 Task: Look for space in Vernon, Canada from 3rd June, 2023 to 9th June, 2023 for 2 adults in price range Rs.6000 to Rs.12000. Place can be entire place with 1  bedroom having 1 bed and 1 bathroom. Property type can be house, flat, guest house, hotel. Booking option can be shelf check-in. Required host language is English.
Action: Mouse moved to (463, 101)
Screenshot: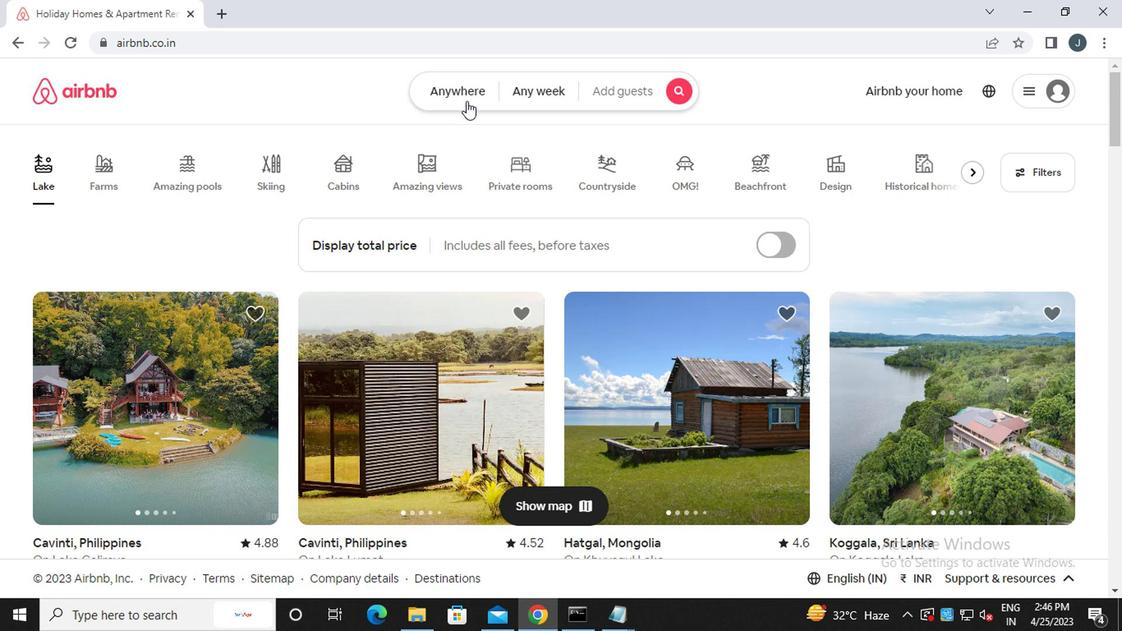 
Action: Mouse pressed left at (463, 101)
Screenshot: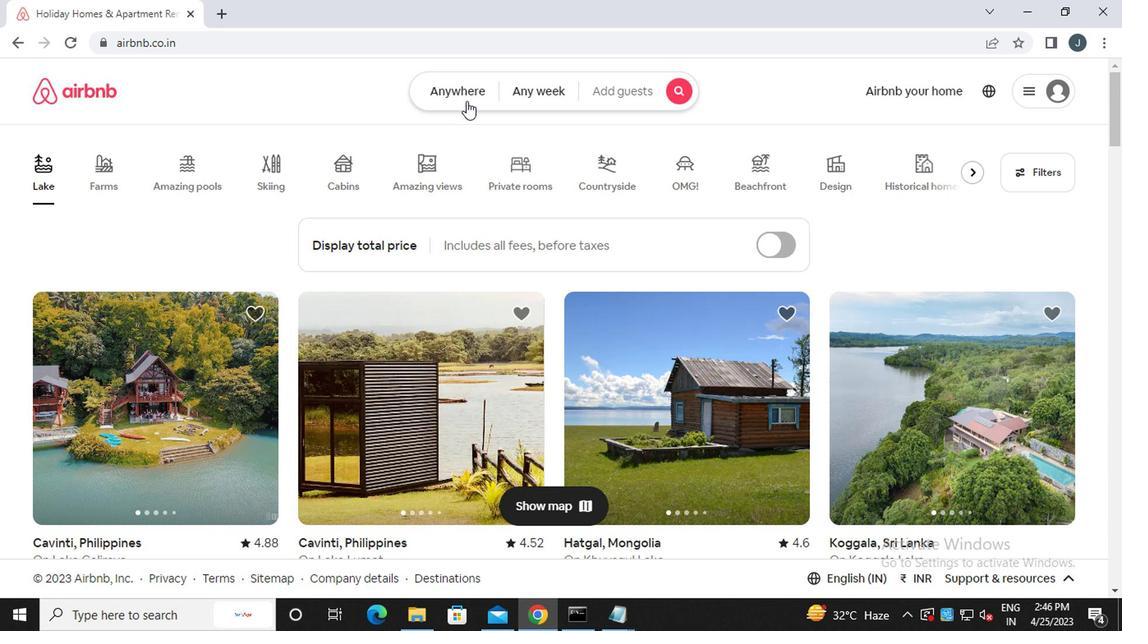 
Action: Mouse moved to (299, 162)
Screenshot: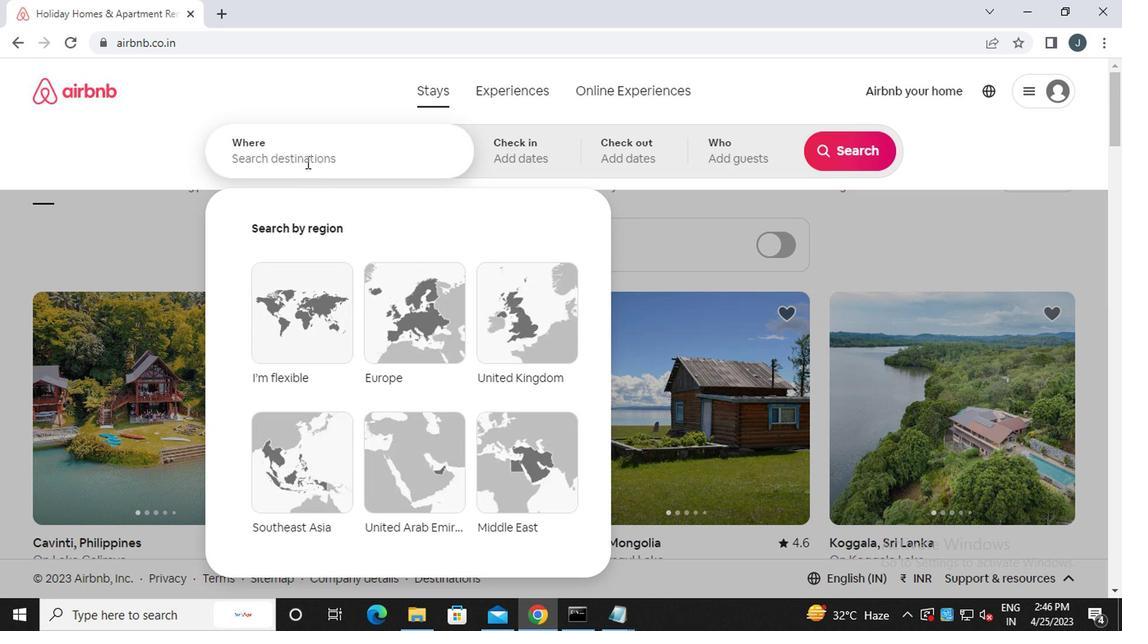 
Action: Mouse pressed left at (299, 162)
Screenshot: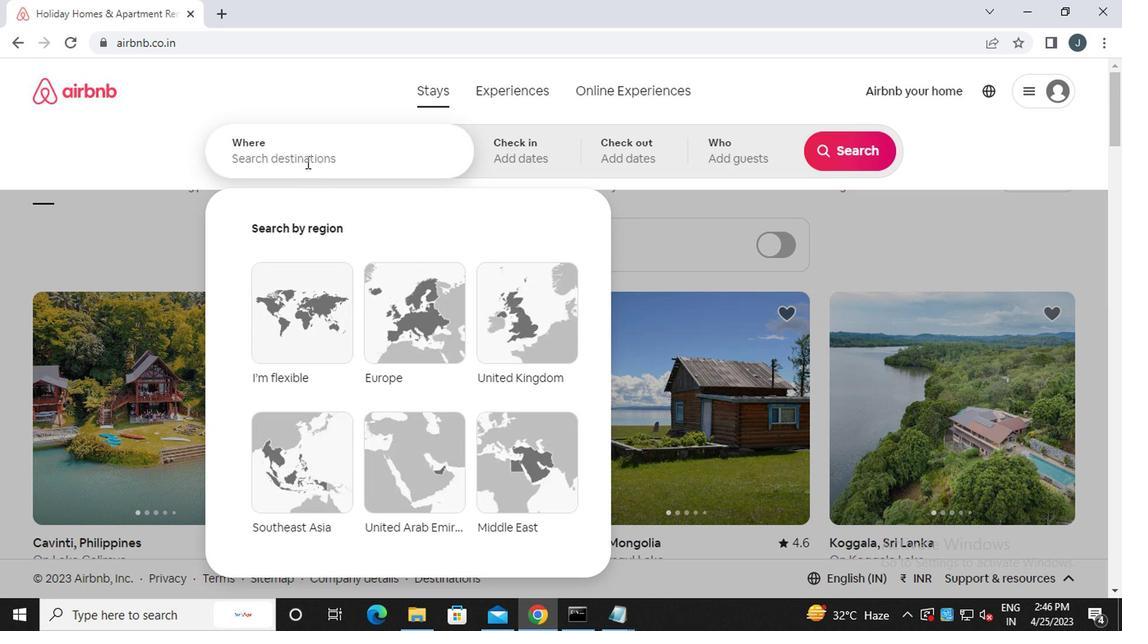
Action: Mouse moved to (297, 161)
Screenshot: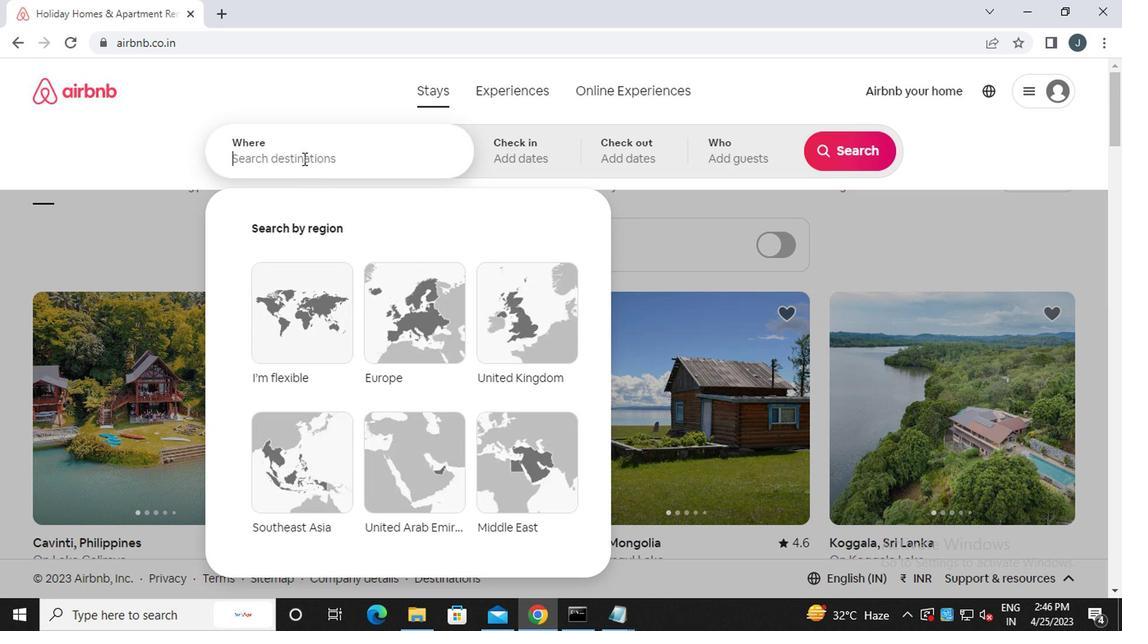 
Action: Key pressed s<Key.caps_lock>pace<Key.backspace><Key.backspace><Key.backspace><Key.backspace><Key.backspace><Key.caps_lock>v<Key.caps_lock>ernon,<Key.space><Key.caps_lock>c<Key.caps_lock>ana<Key.caps_lock>da<Key.backspace><Key.backspace>da<Key.backspace><Key.backspace><Key.caps_lock>da
Screenshot: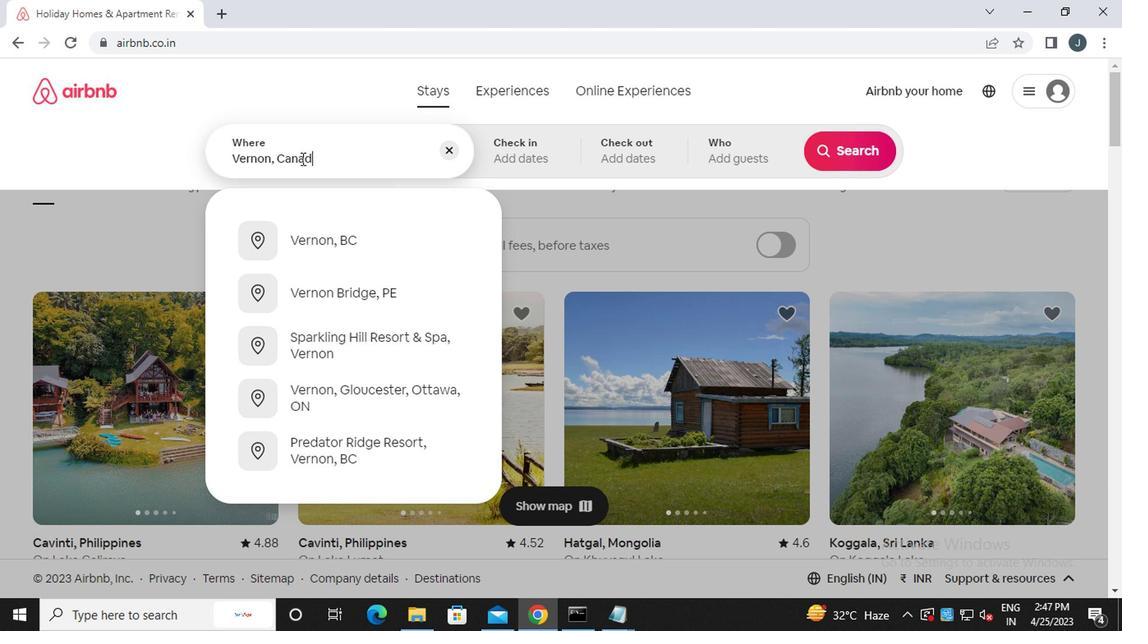 
Action: Mouse moved to (522, 156)
Screenshot: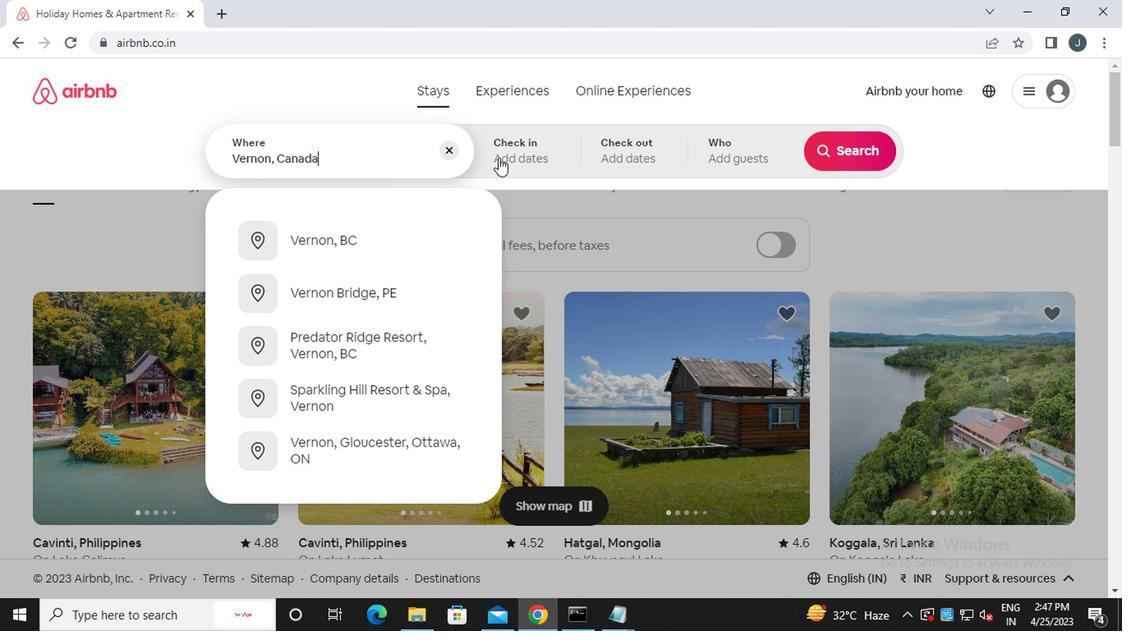 
Action: Mouse pressed left at (522, 156)
Screenshot: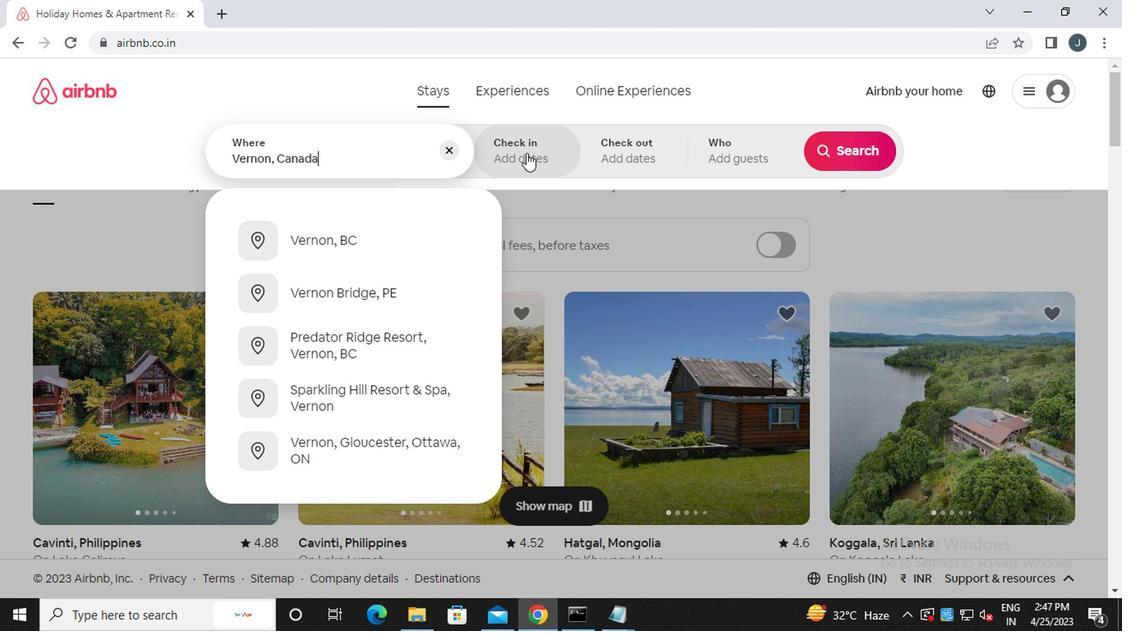 
Action: Mouse moved to (822, 282)
Screenshot: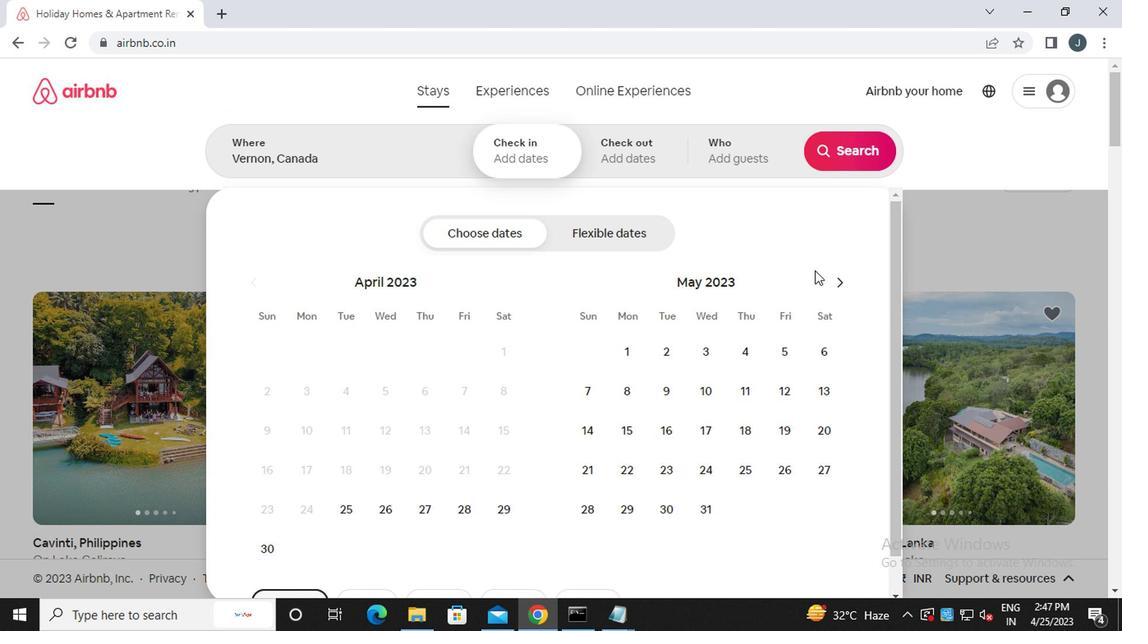 
Action: Mouse pressed left at (822, 282)
Screenshot: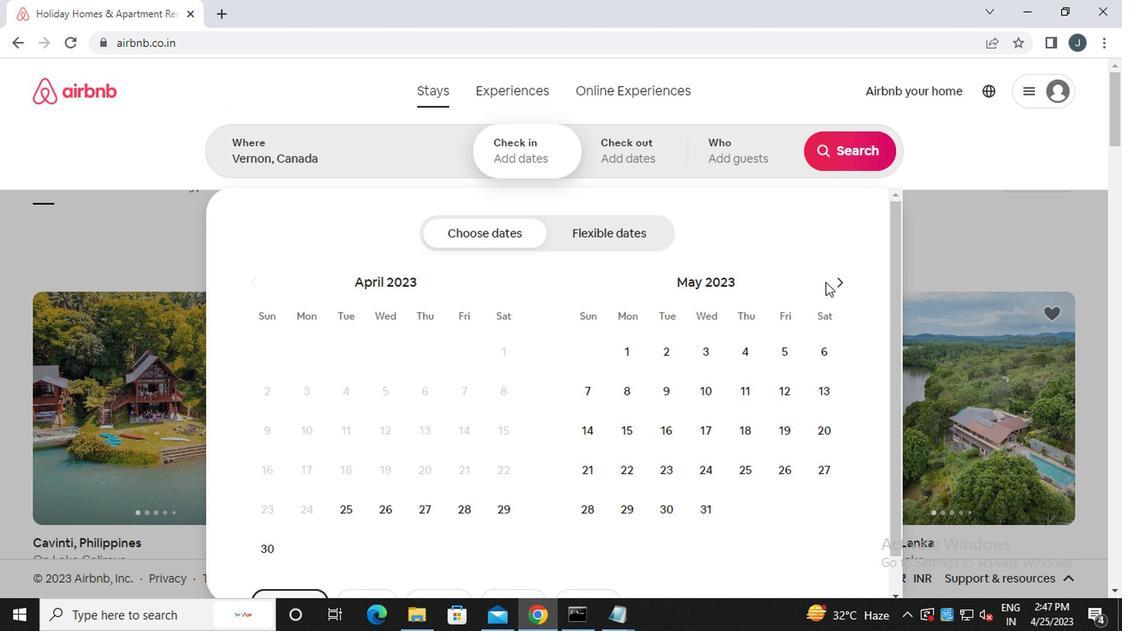 
Action: Mouse moved to (838, 282)
Screenshot: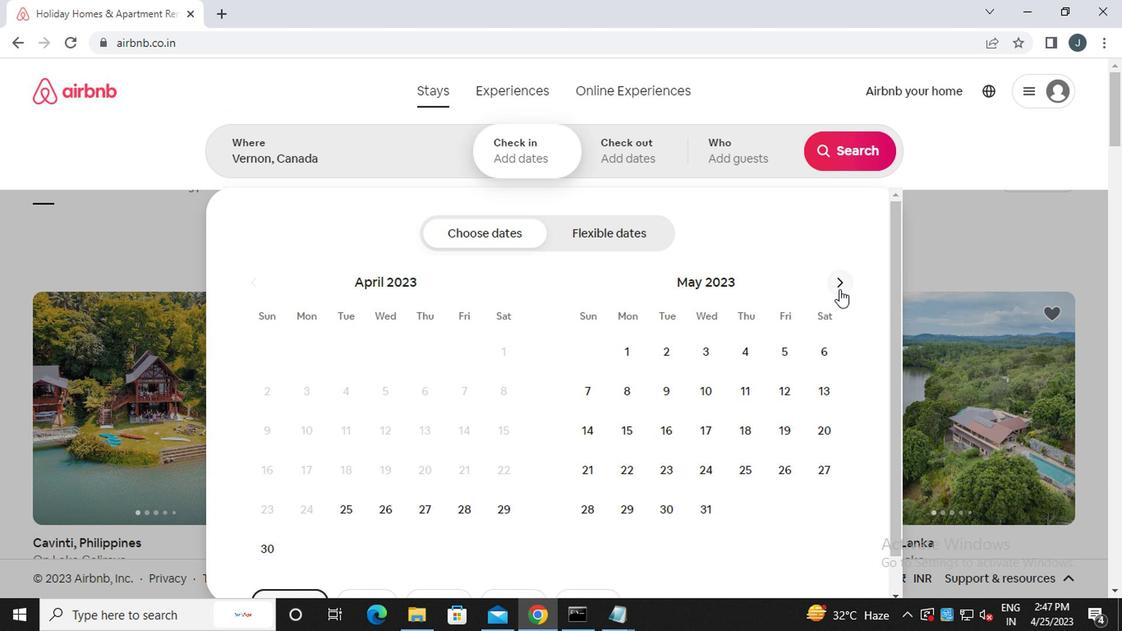 
Action: Mouse pressed left at (838, 282)
Screenshot: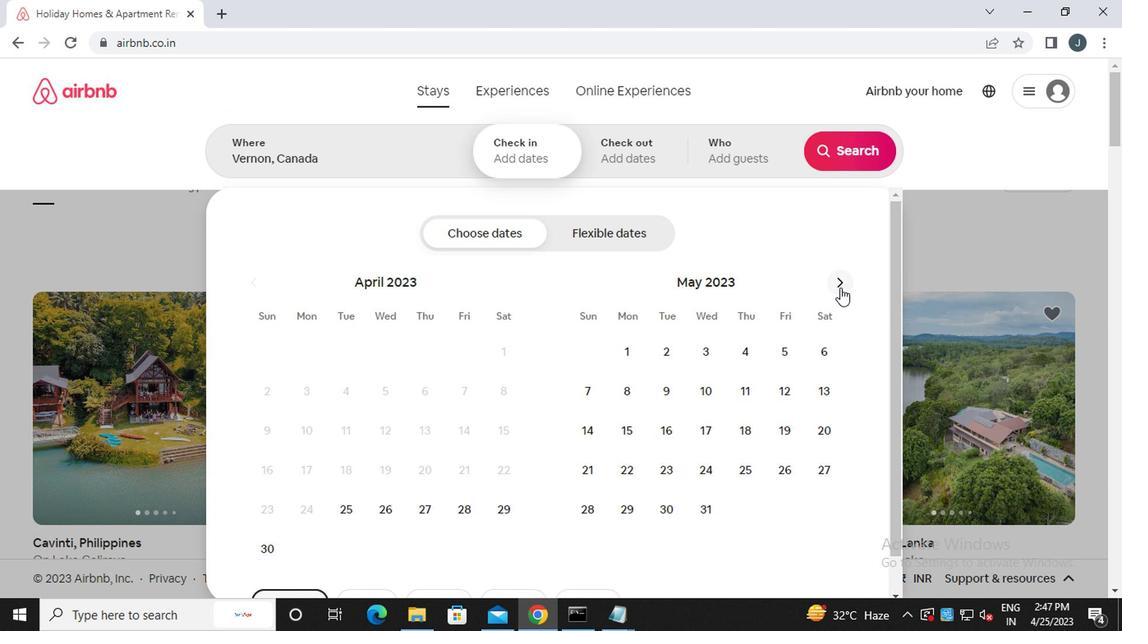 
Action: Mouse moved to (815, 345)
Screenshot: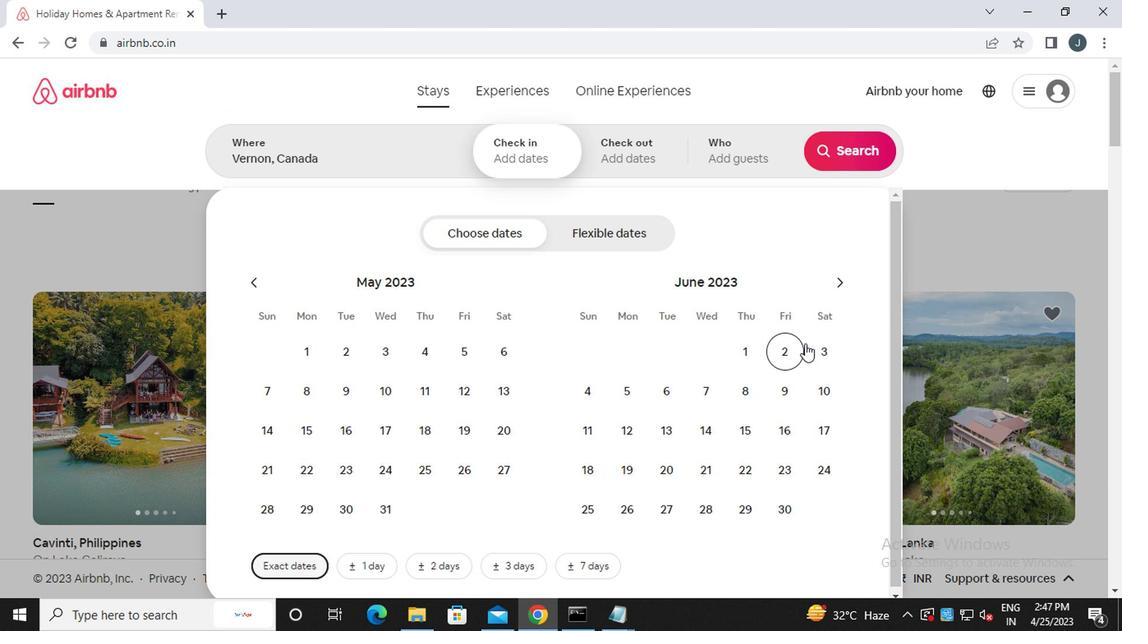 
Action: Mouse pressed left at (815, 345)
Screenshot: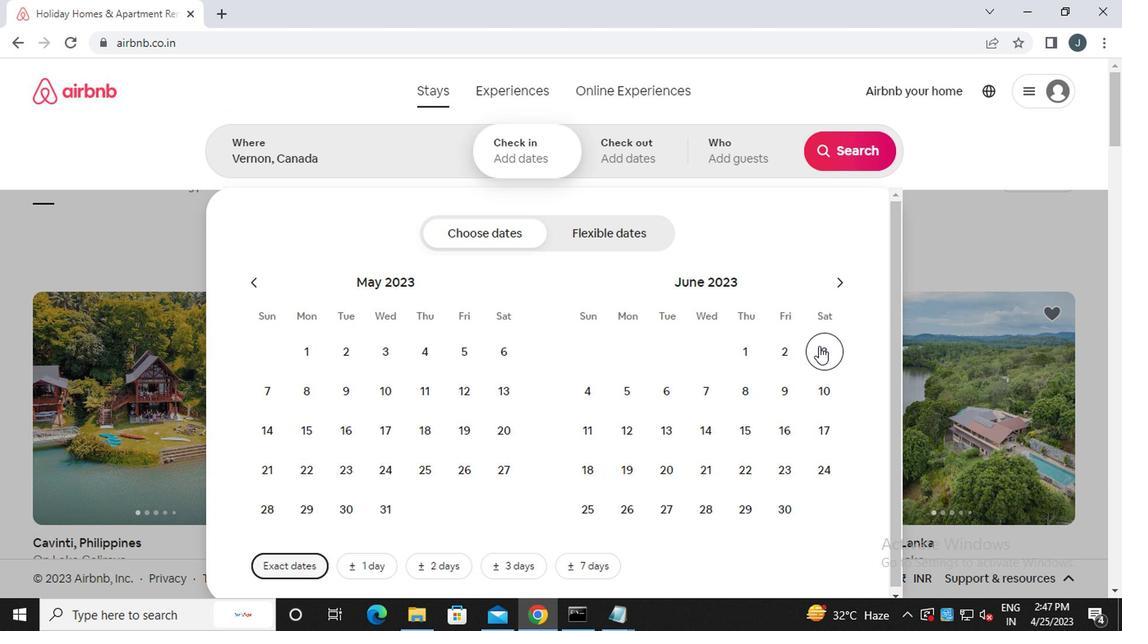
Action: Mouse moved to (781, 385)
Screenshot: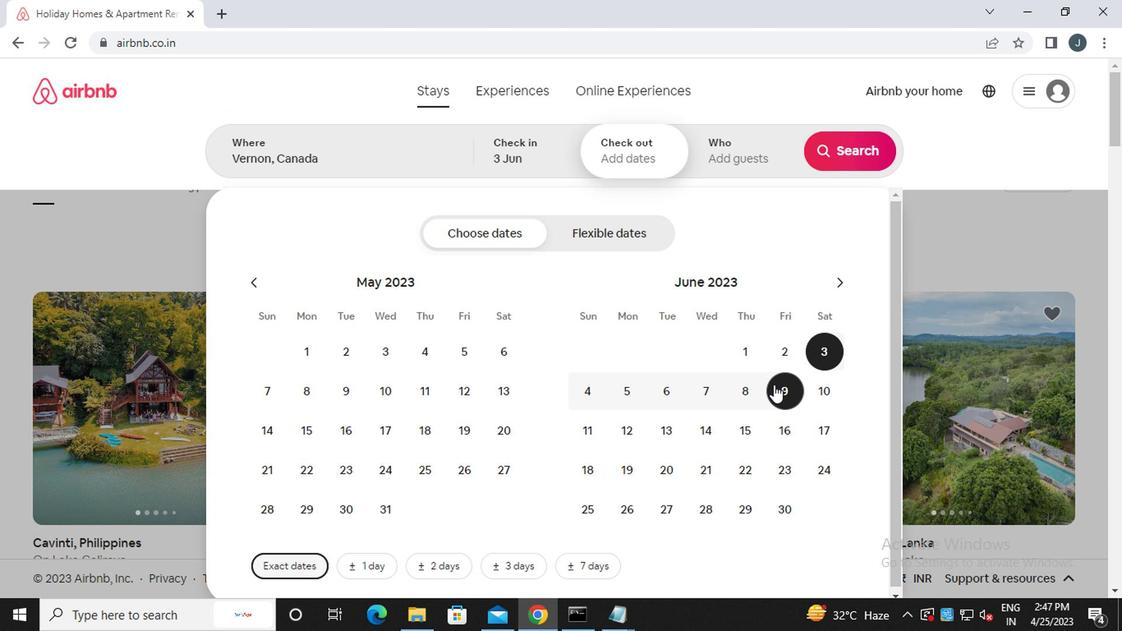 
Action: Mouse pressed left at (781, 385)
Screenshot: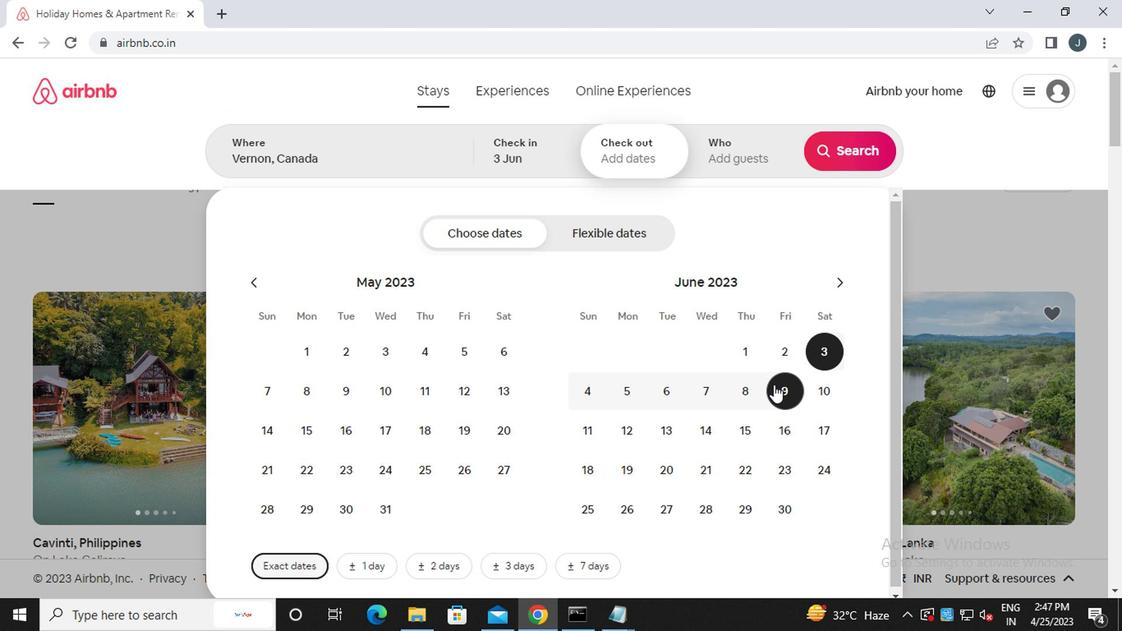 
Action: Mouse moved to (746, 152)
Screenshot: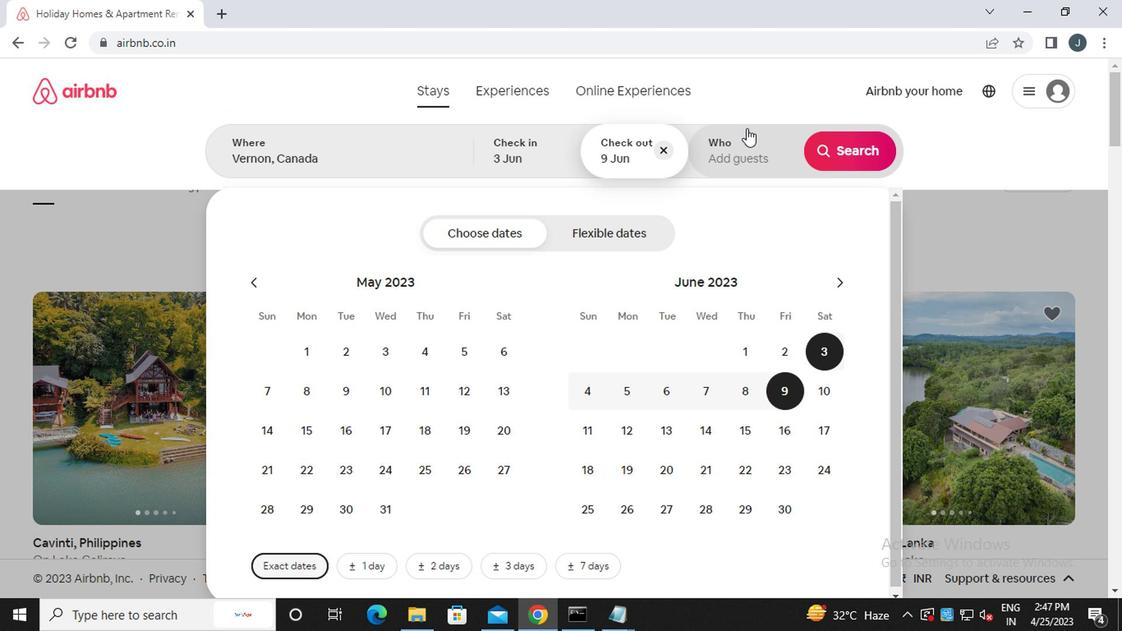 
Action: Mouse pressed left at (746, 152)
Screenshot: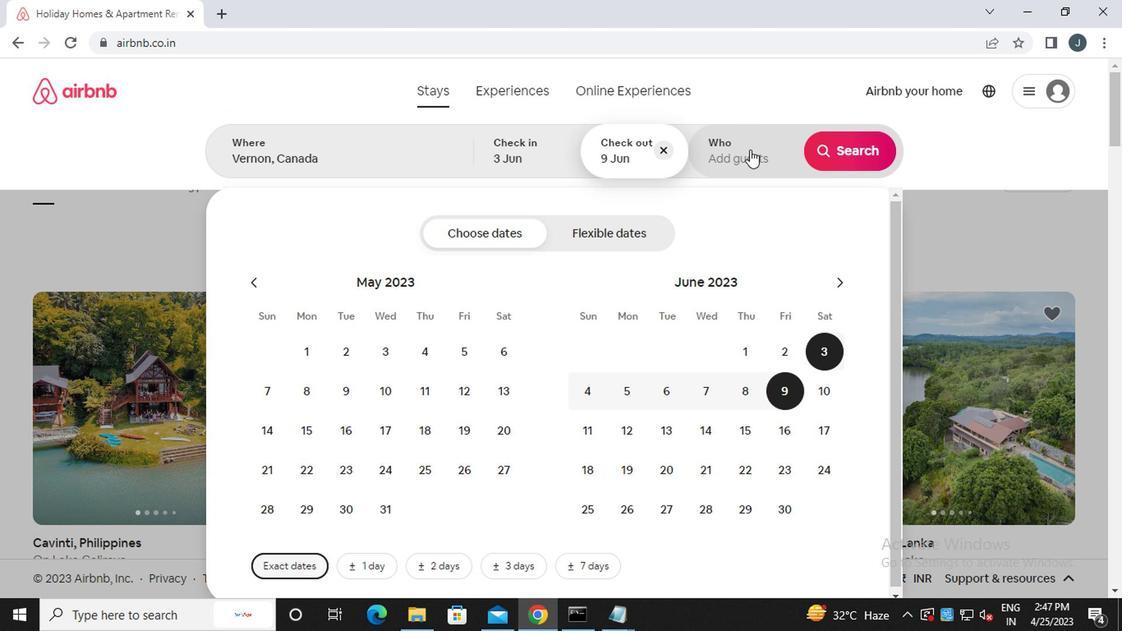 
Action: Mouse moved to (847, 236)
Screenshot: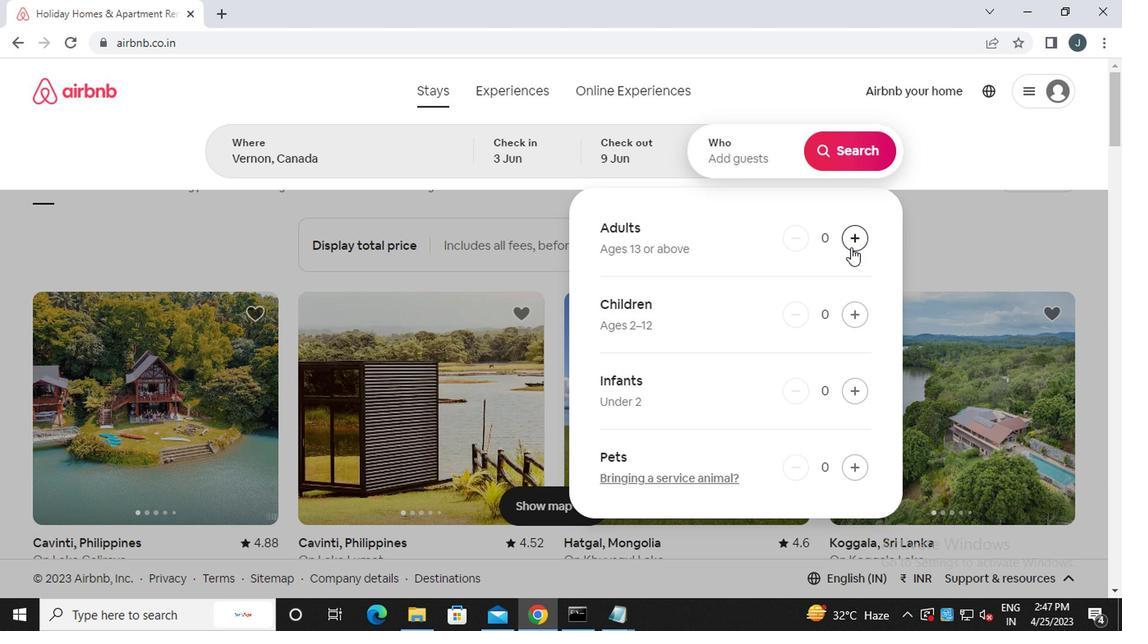
Action: Mouse pressed left at (847, 236)
Screenshot: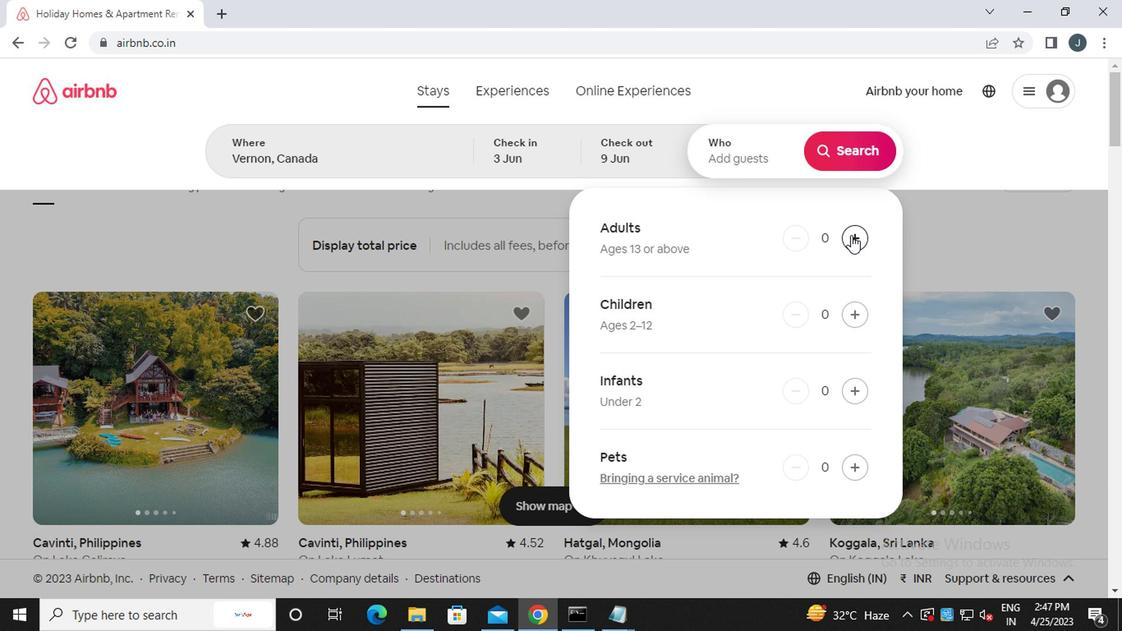 
Action: Mouse pressed left at (847, 236)
Screenshot: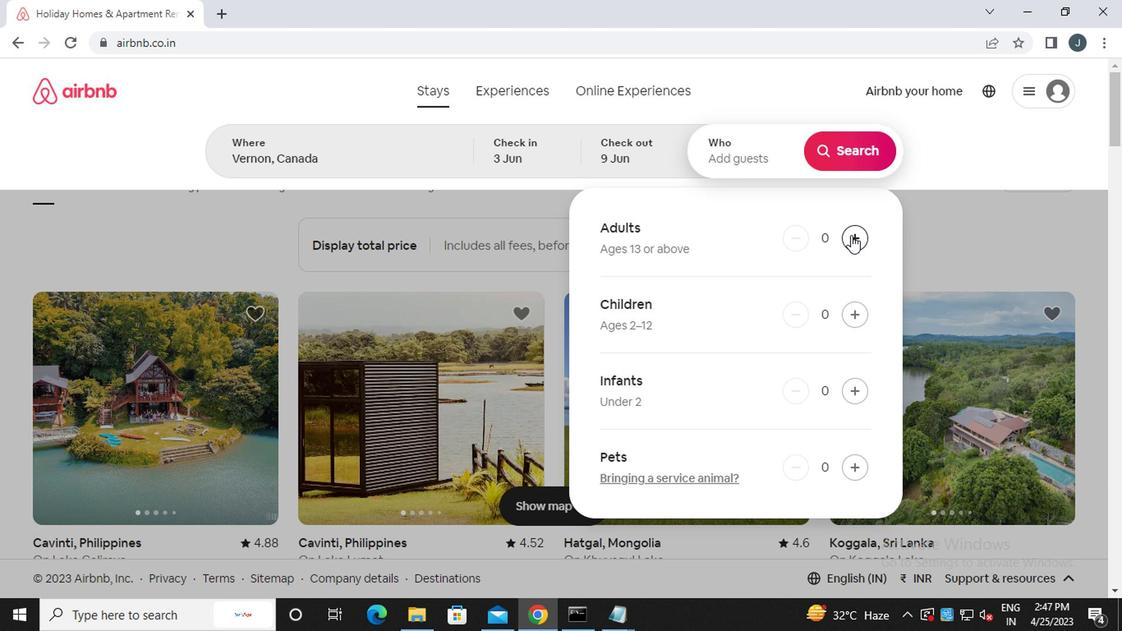 
Action: Mouse moved to (845, 156)
Screenshot: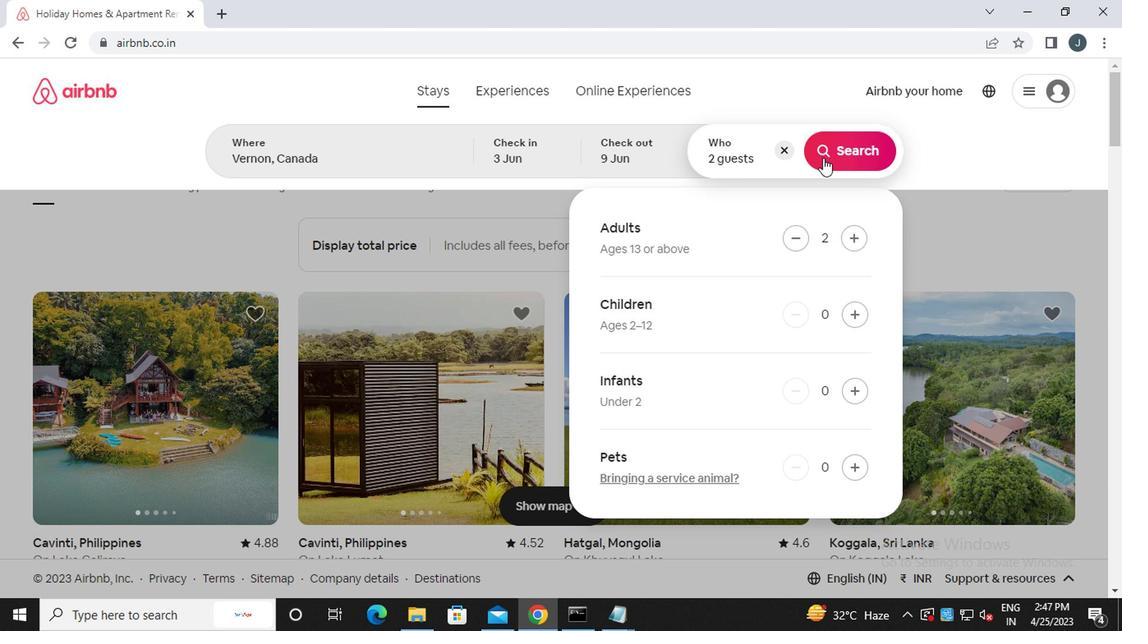 
Action: Mouse pressed left at (845, 156)
Screenshot: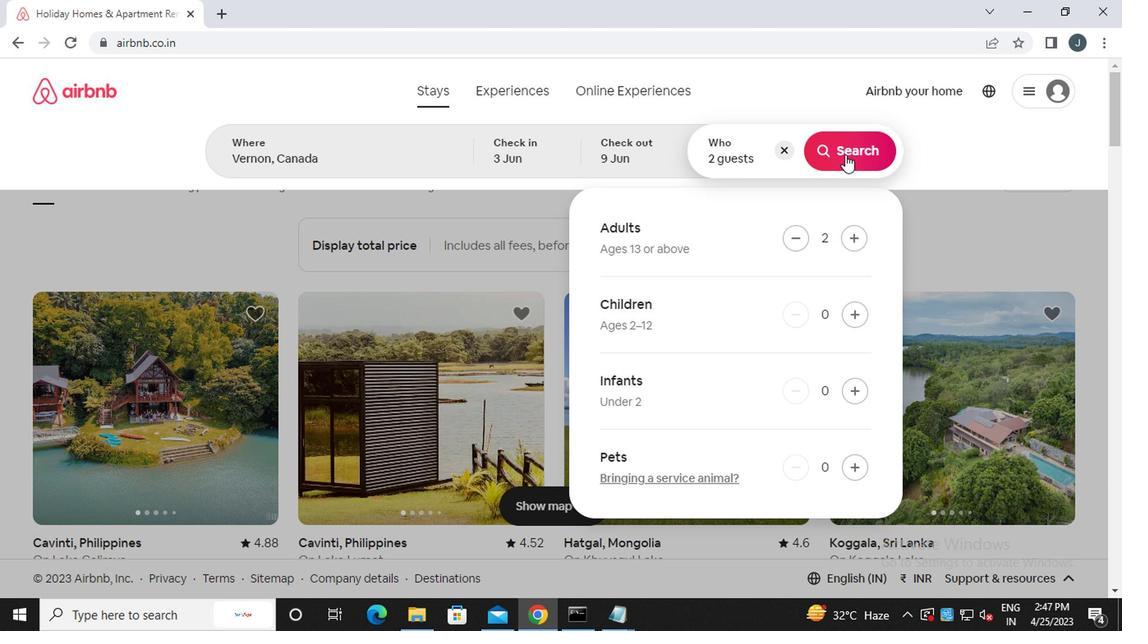 
Action: Mouse moved to (1062, 161)
Screenshot: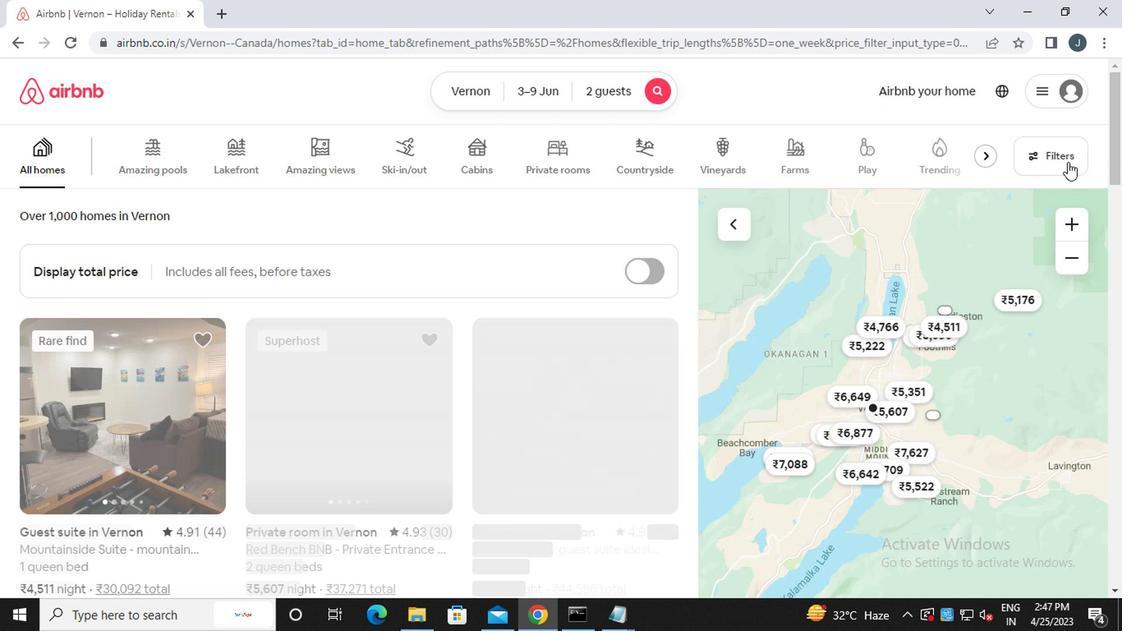 
Action: Mouse pressed left at (1062, 161)
Screenshot: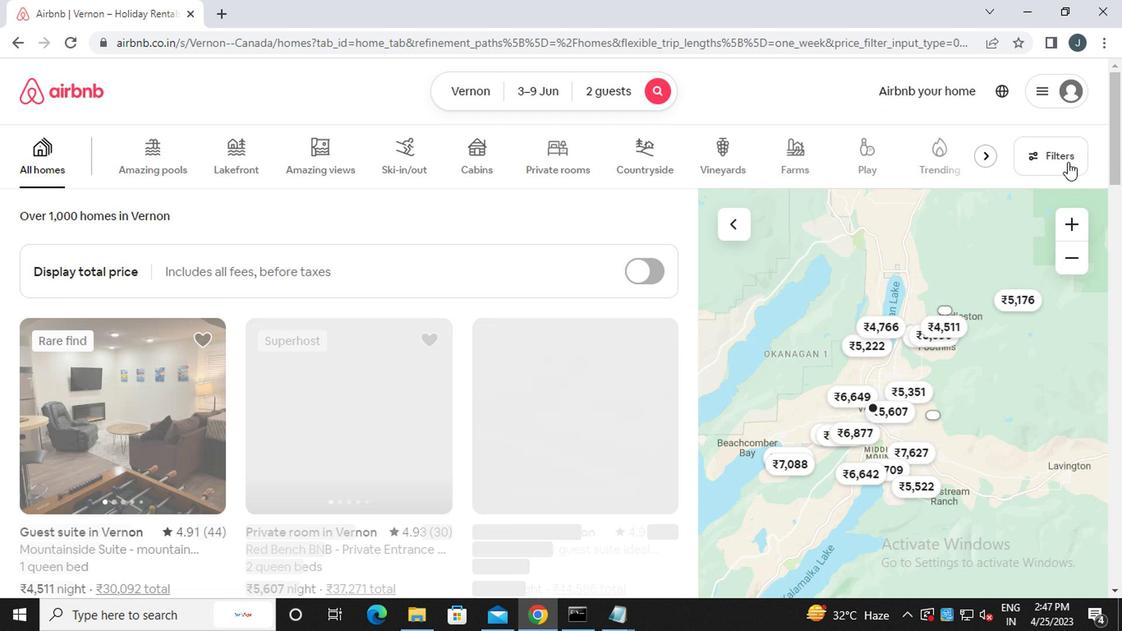 
Action: Mouse moved to (427, 351)
Screenshot: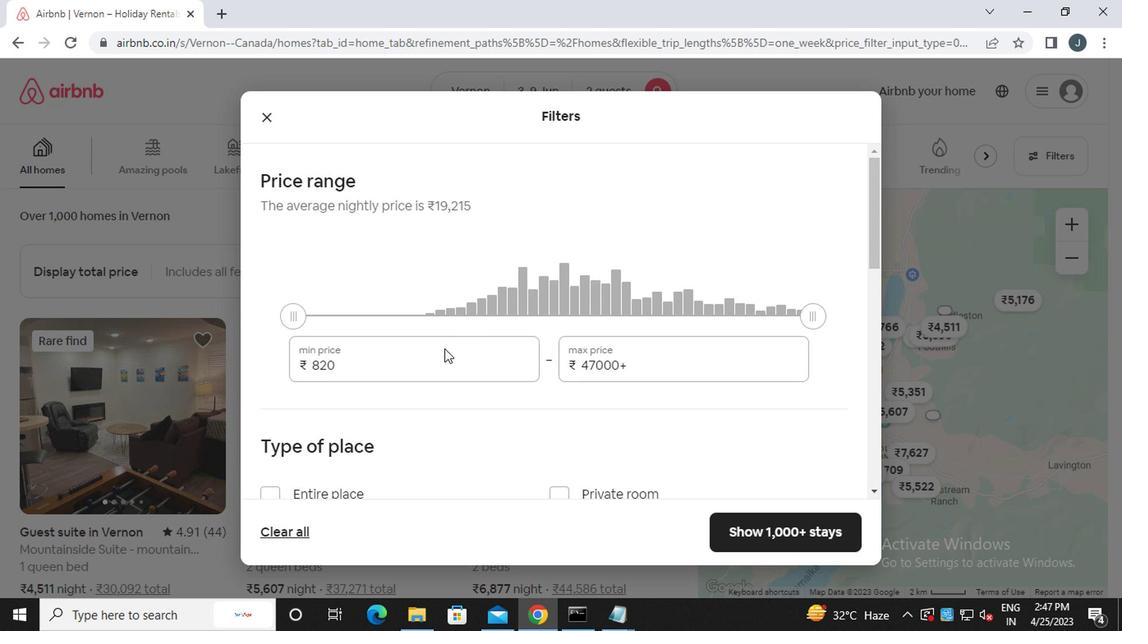 
Action: Mouse pressed left at (427, 351)
Screenshot: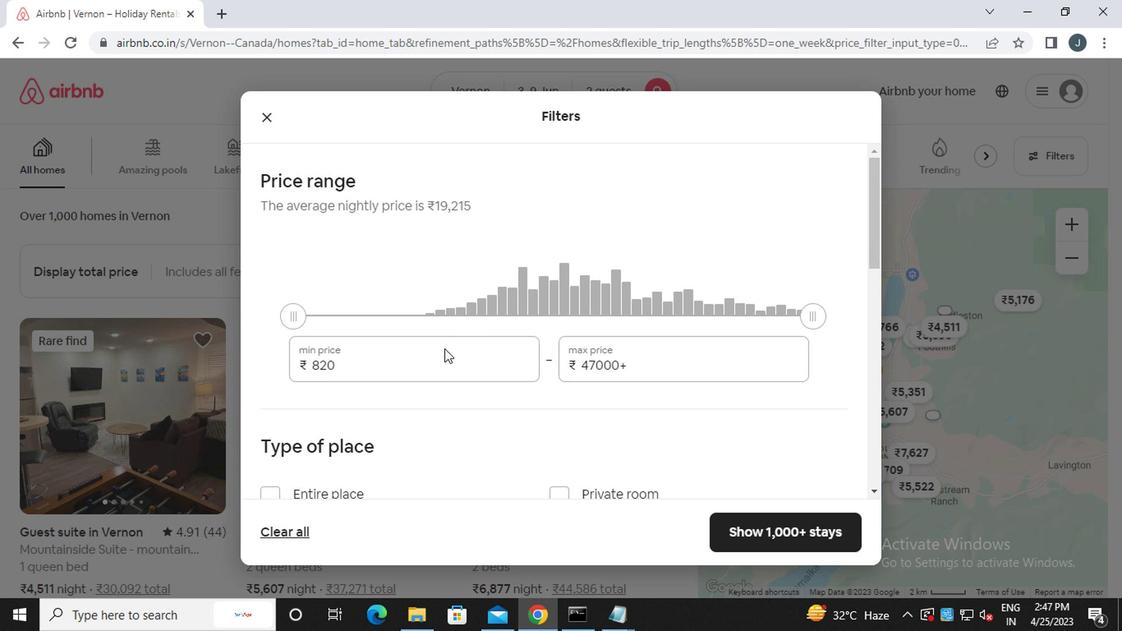 
Action: Mouse moved to (418, 343)
Screenshot: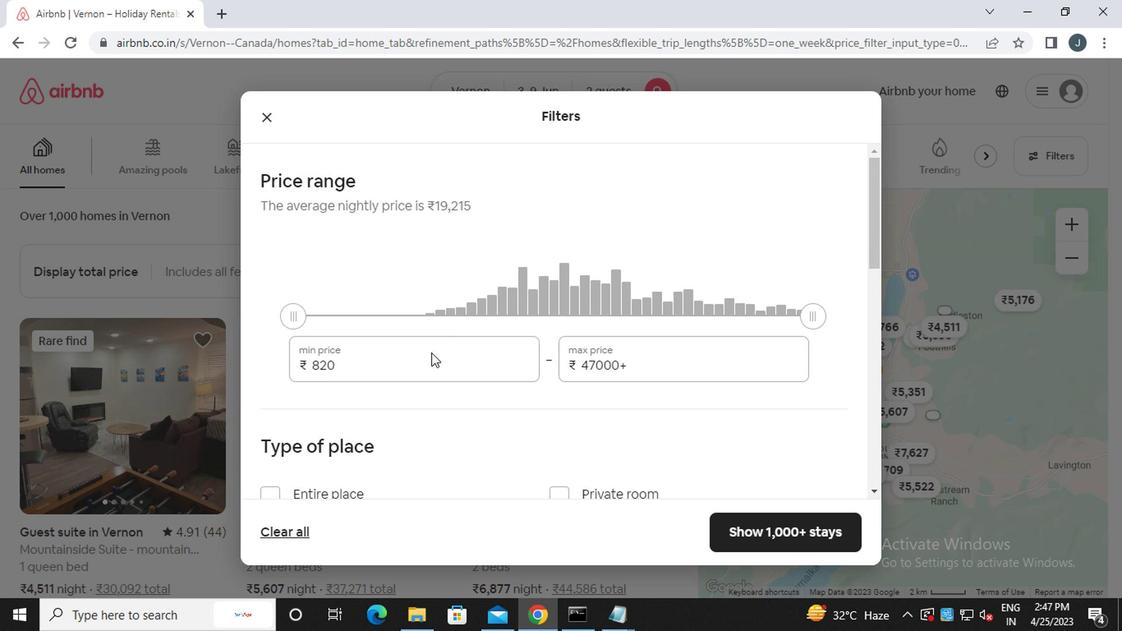 
Action: Key pressed <Key.backspace><Key.backspace><Key.backspace><Key.backspace><Key.backspace><Key.backspace><Key.backspace><Key.backspace><Key.backspace><Key.backspace><<102>><<96>><<96>><<96>>
Screenshot: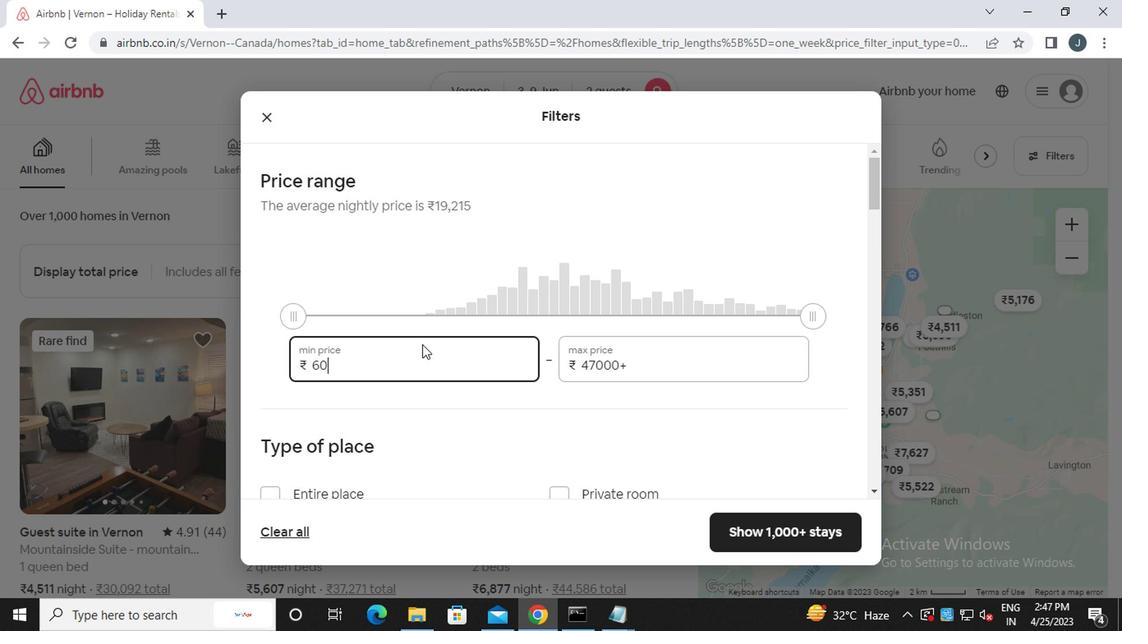 
Action: Mouse moved to (644, 360)
Screenshot: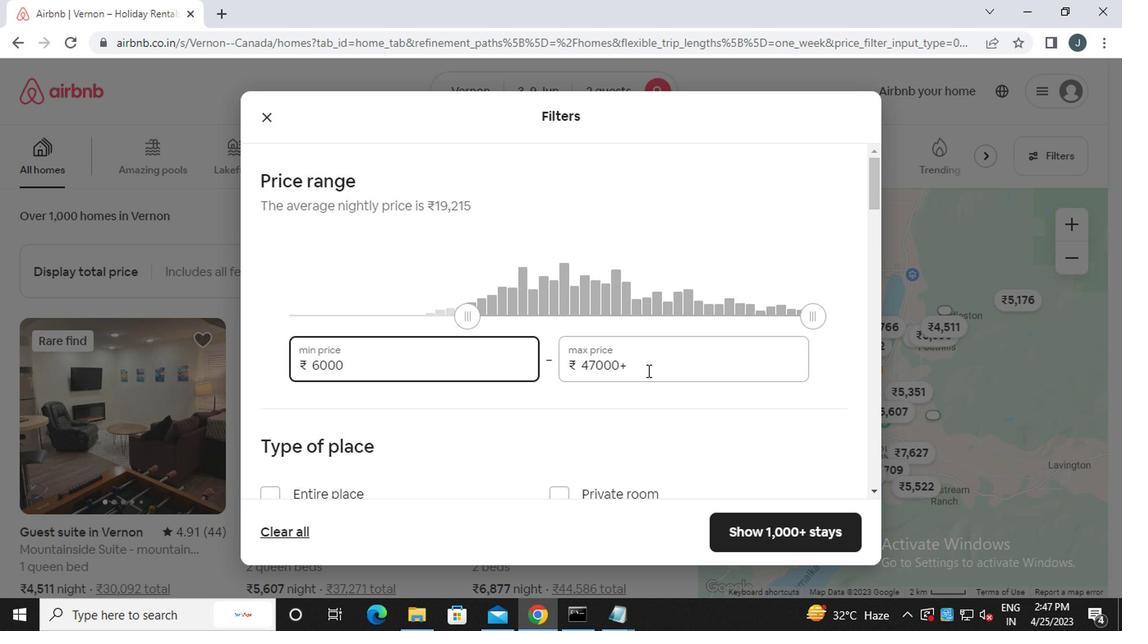 
Action: Mouse pressed left at (644, 360)
Screenshot: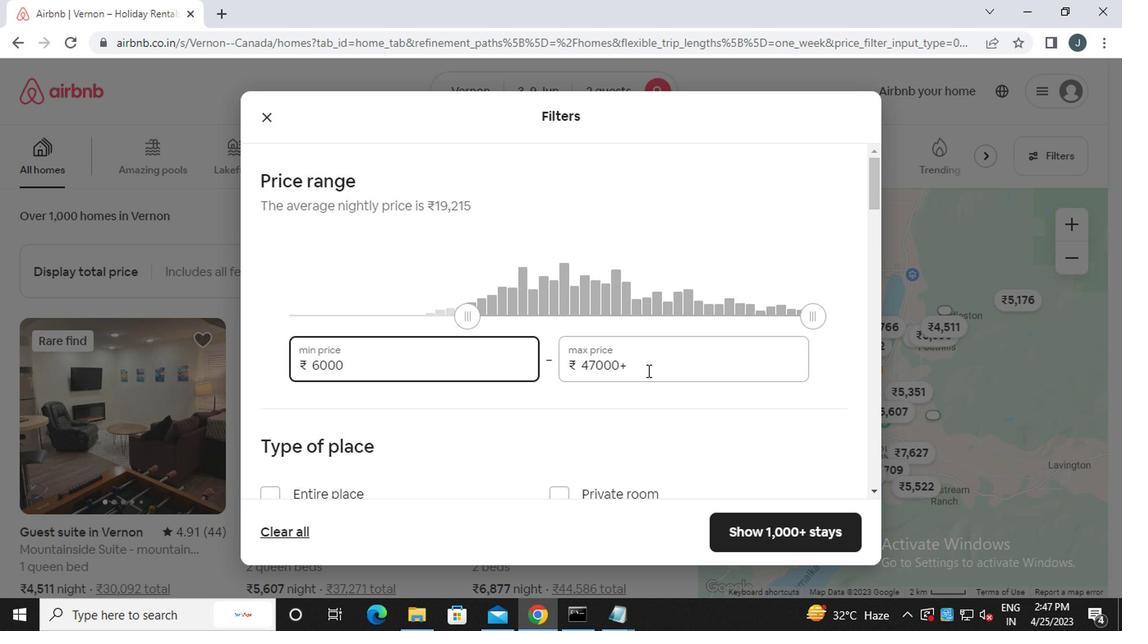 
Action: Mouse moved to (644, 367)
Screenshot: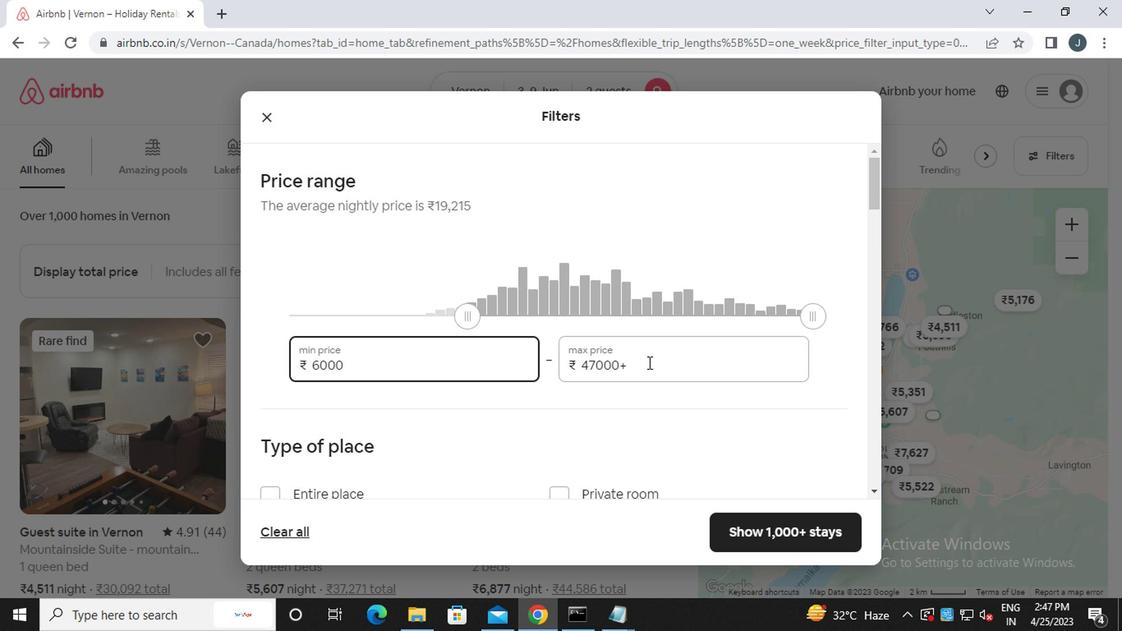 
Action: Key pressed <Key.backspace><Key.backspace><Key.backspace><Key.backspace><Key.backspace><Key.backspace><Key.backspace><Key.backspace><Key.backspace><Key.backspace><Key.backspace><<97>><<98>><<96>><<96>><<96>>
Screenshot: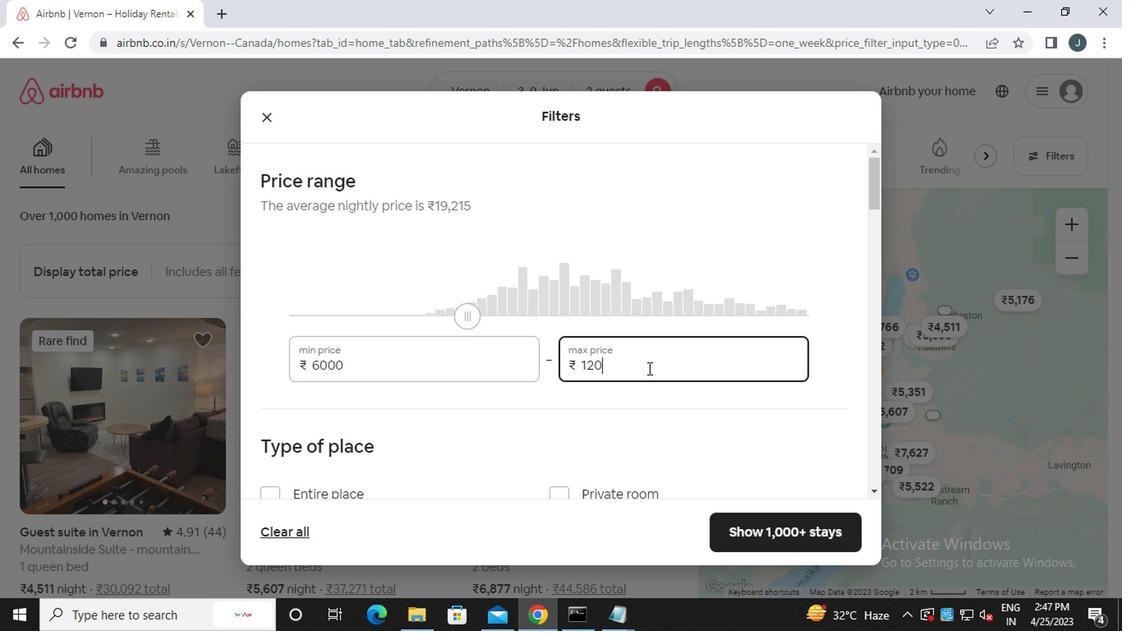
Action: Mouse moved to (691, 406)
Screenshot: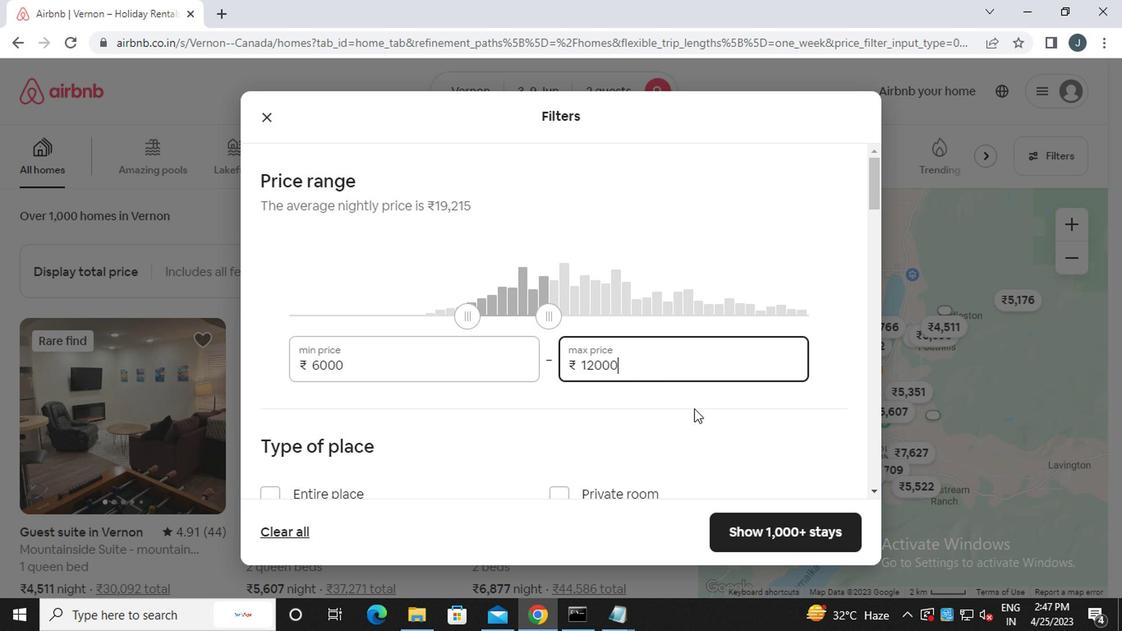 
Action: Mouse scrolled (691, 406) with delta (0, 0)
Screenshot: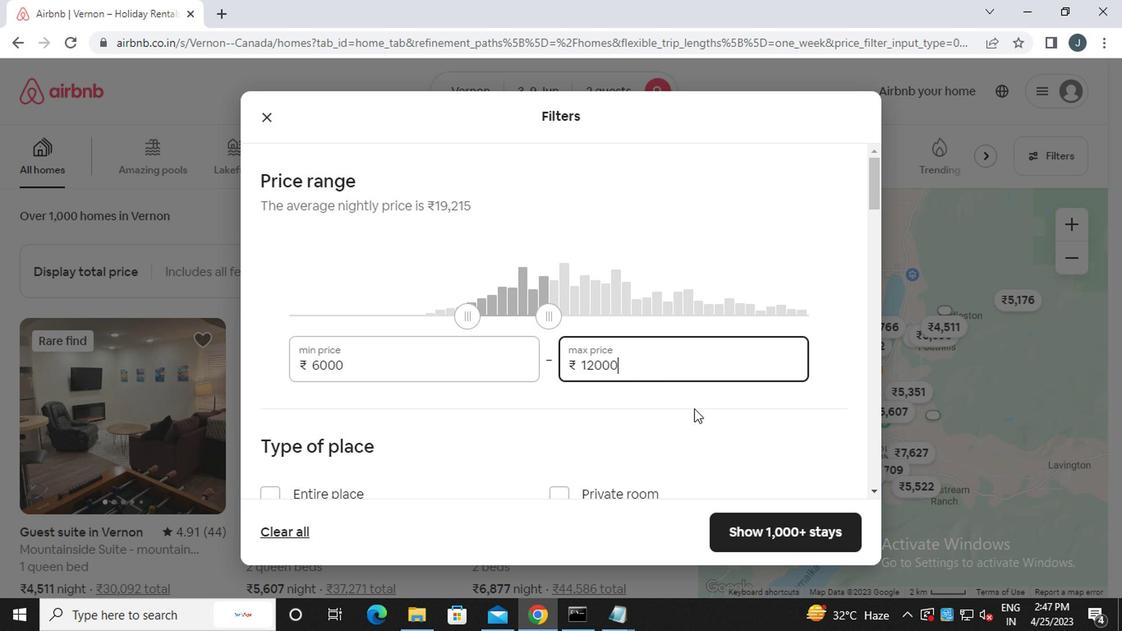 
Action: Mouse moved to (691, 406)
Screenshot: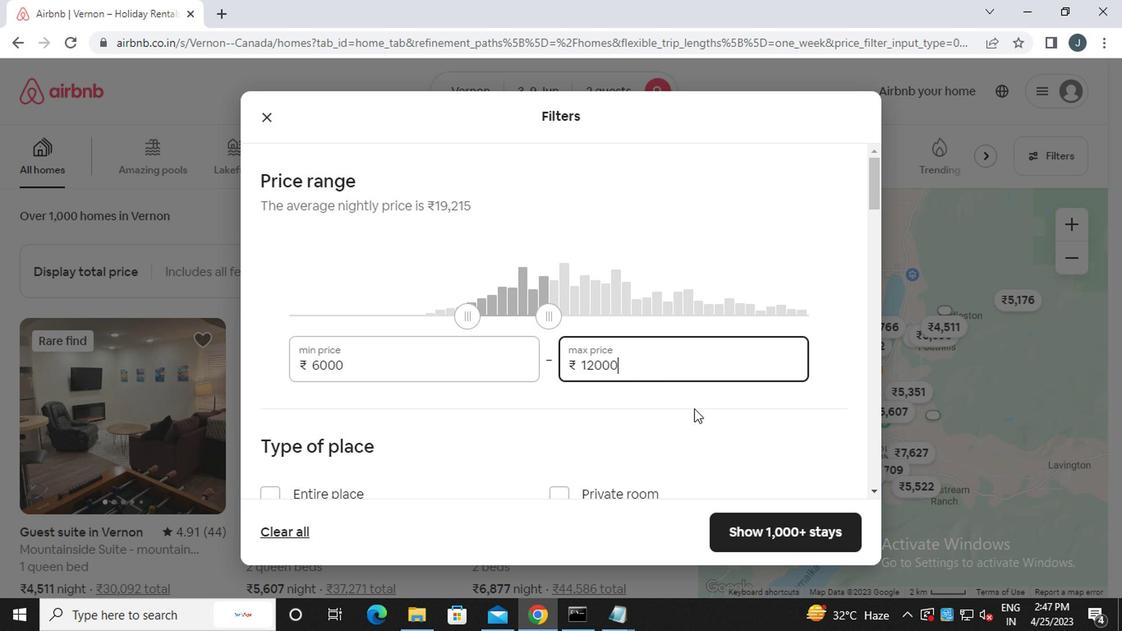 
Action: Mouse scrolled (691, 406) with delta (0, 0)
Screenshot: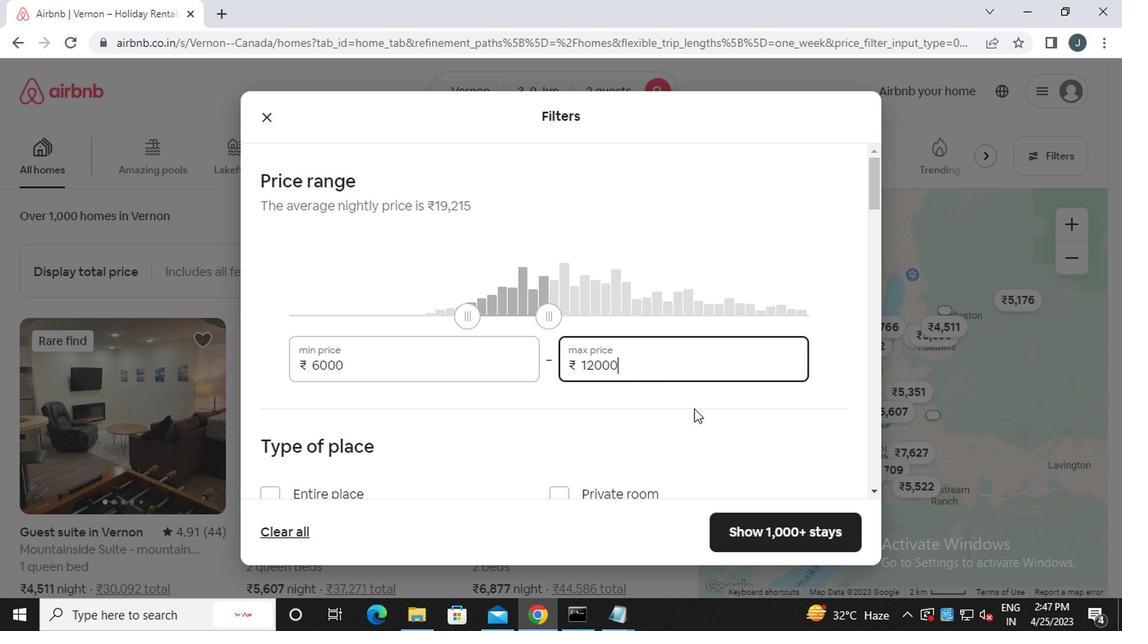 
Action: Mouse moved to (691, 407)
Screenshot: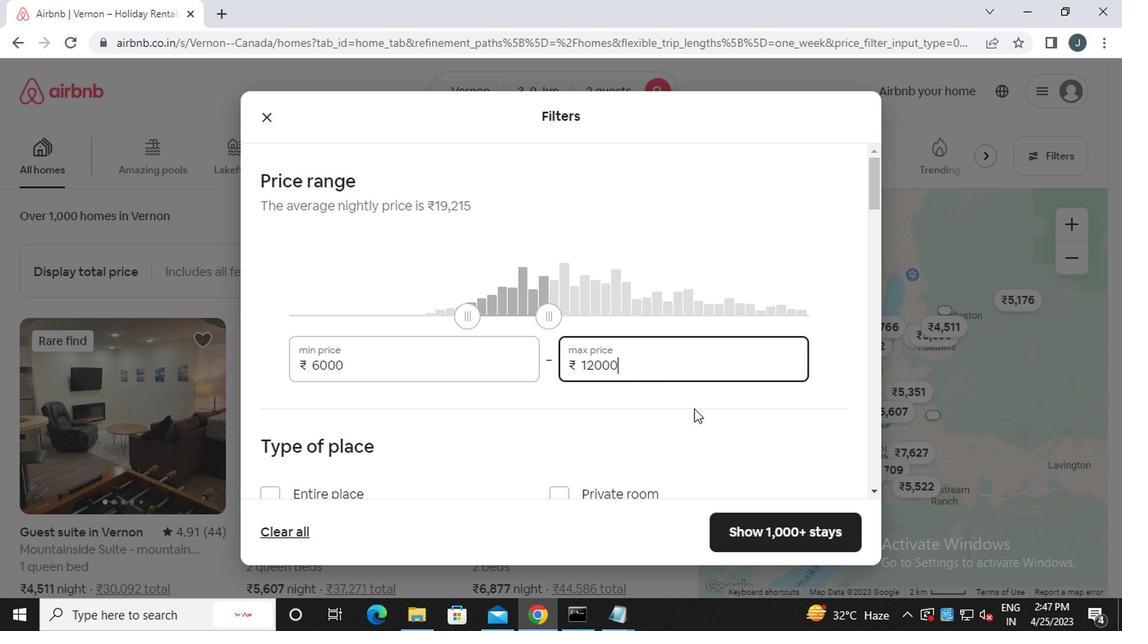 
Action: Mouse scrolled (691, 406) with delta (0, 0)
Screenshot: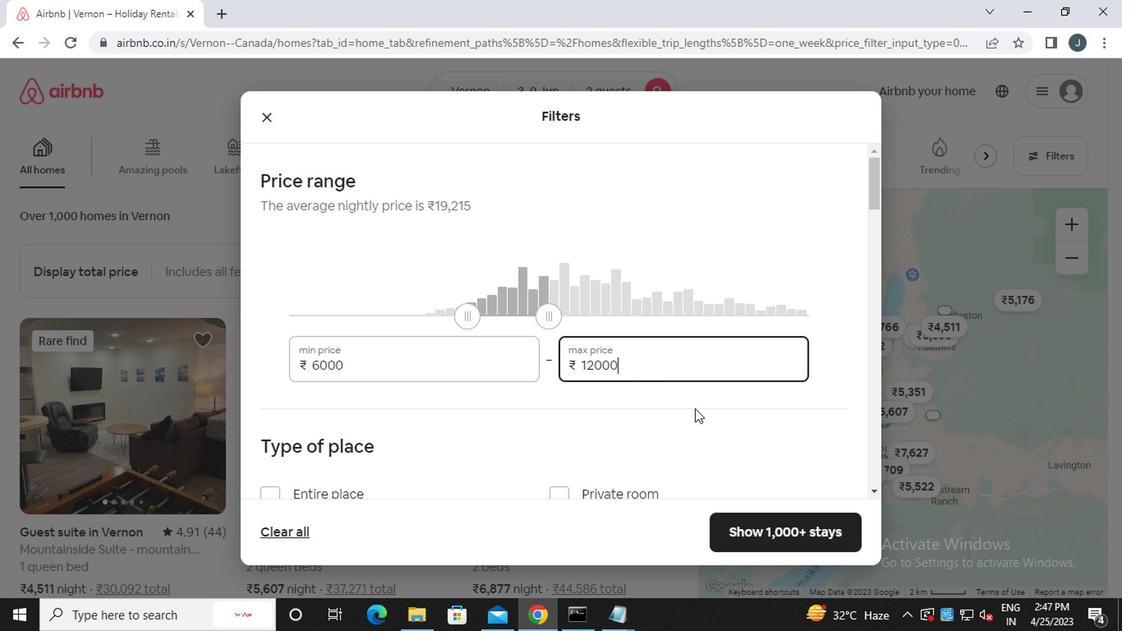 
Action: Mouse moved to (268, 247)
Screenshot: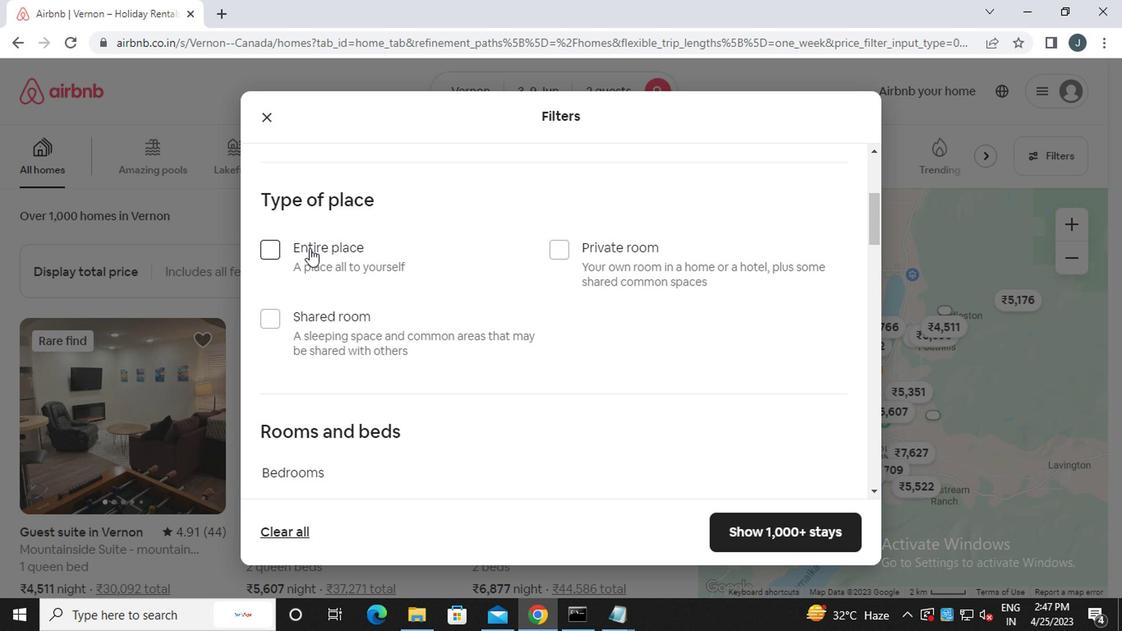 
Action: Mouse pressed left at (268, 247)
Screenshot: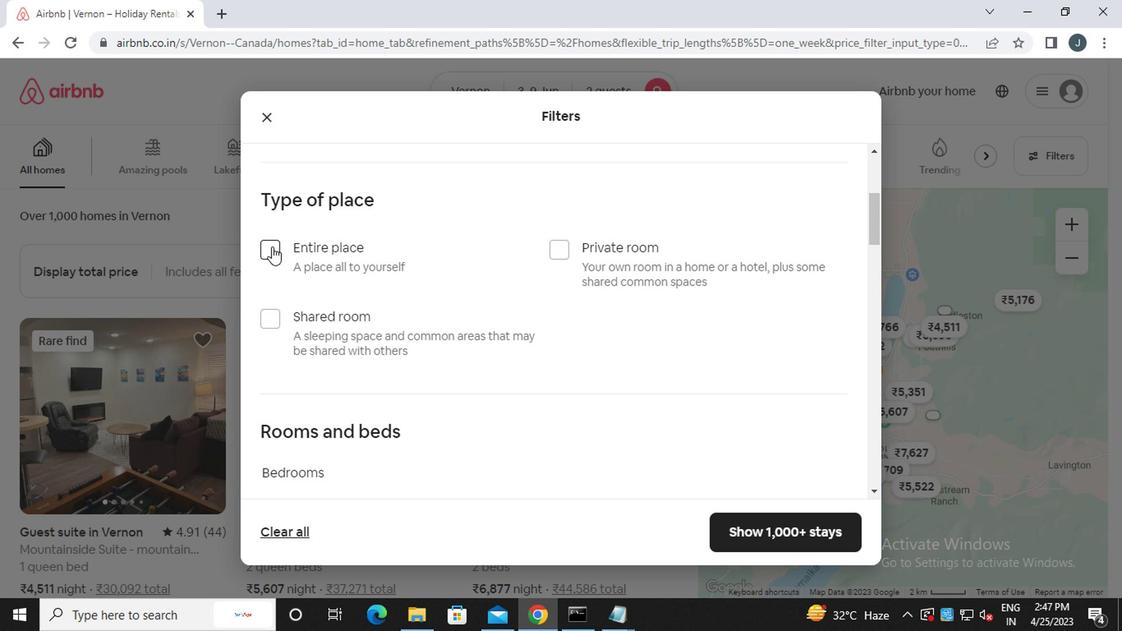
Action: Mouse moved to (347, 303)
Screenshot: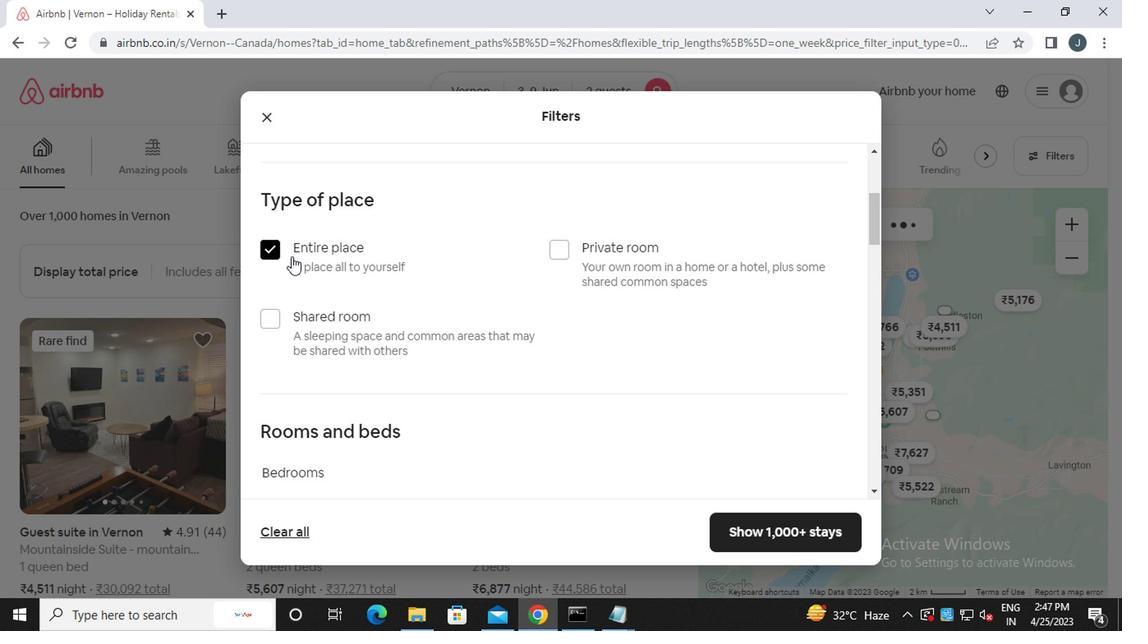 
Action: Mouse scrolled (347, 302) with delta (0, 0)
Screenshot: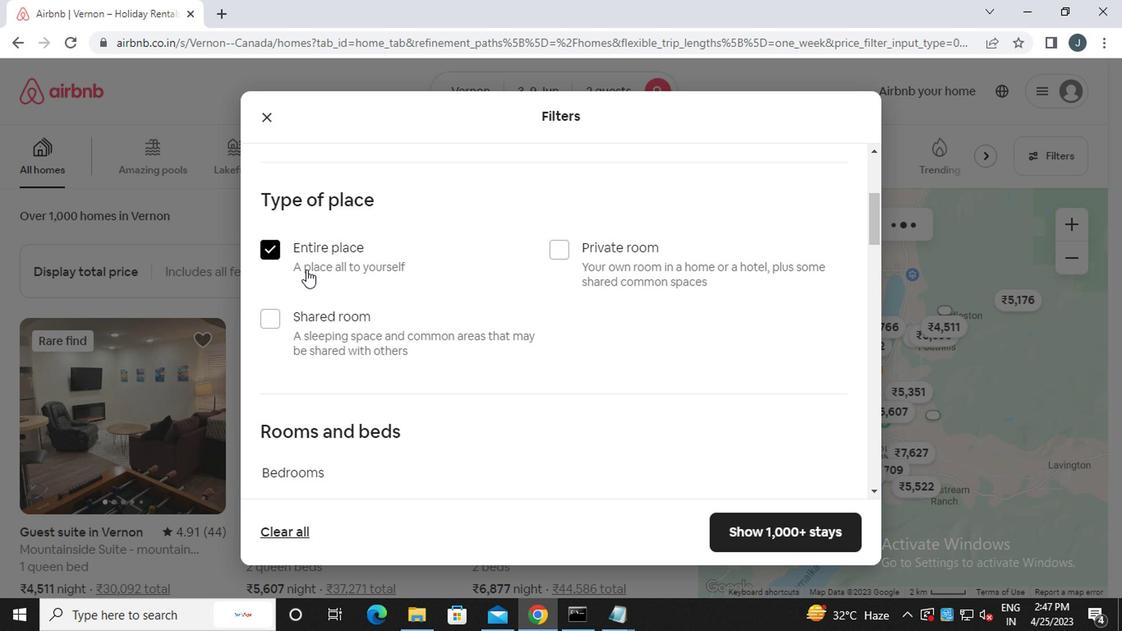 
Action: Mouse scrolled (347, 302) with delta (0, 0)
Screenshot: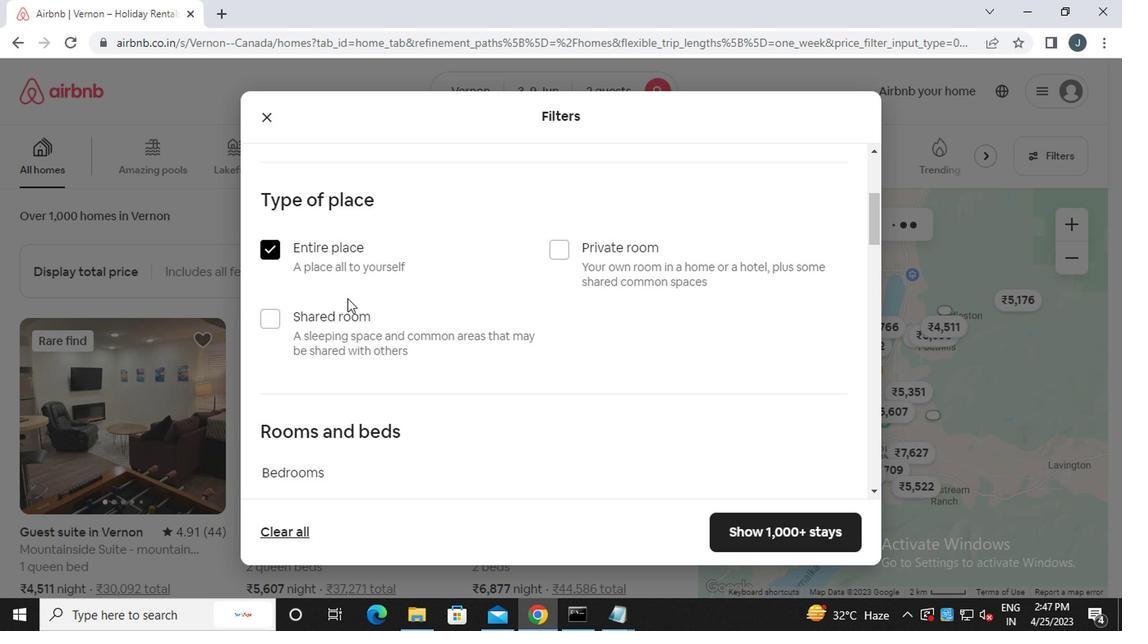 
Action: Mouse scrolled (347, 302) with delta (0, 0)
Screenshot: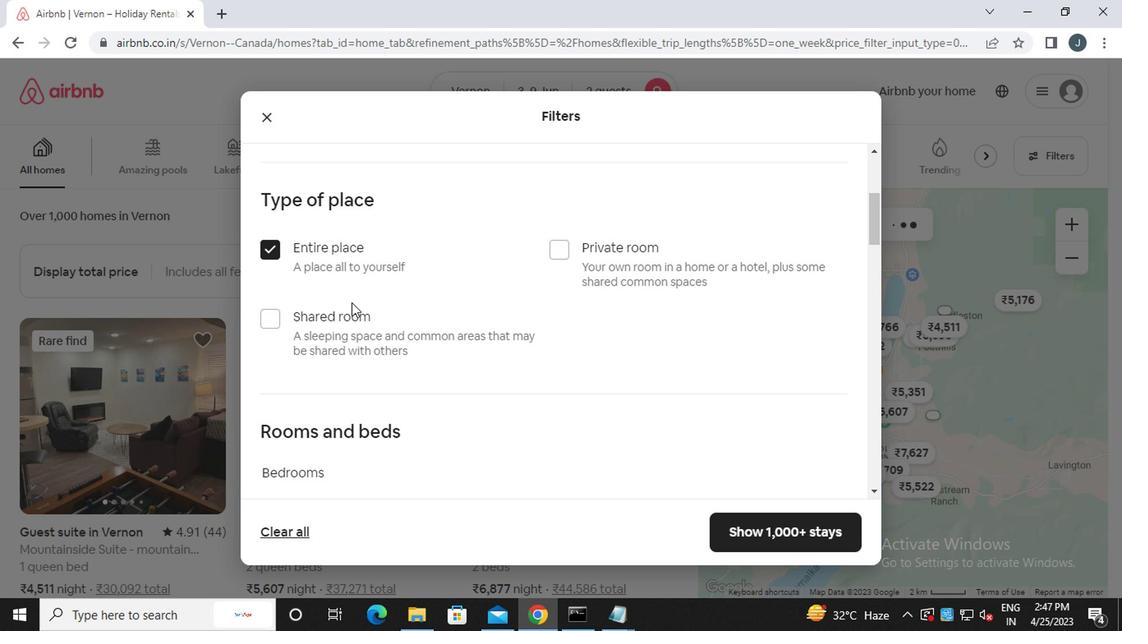 
Action: Mouse scrolled (347, 302) with delta (0, 0)
Screenshot: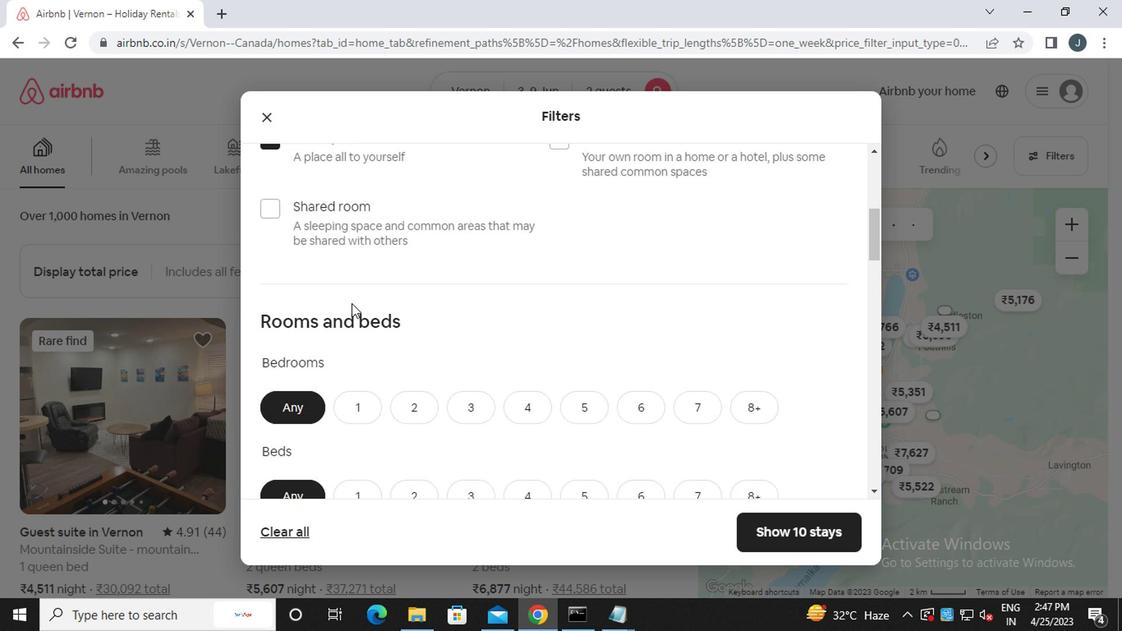 
Action: Mouse moved to (363, 188)
Screenshot: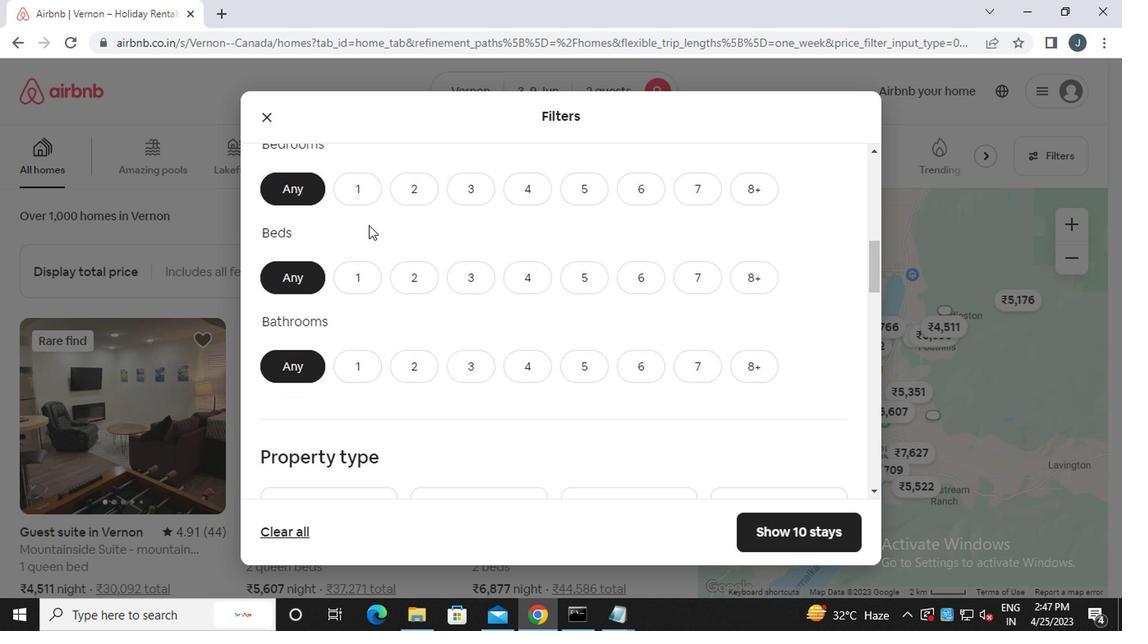 
Action: Mouse pressed left at (363, 188)
Screenshot: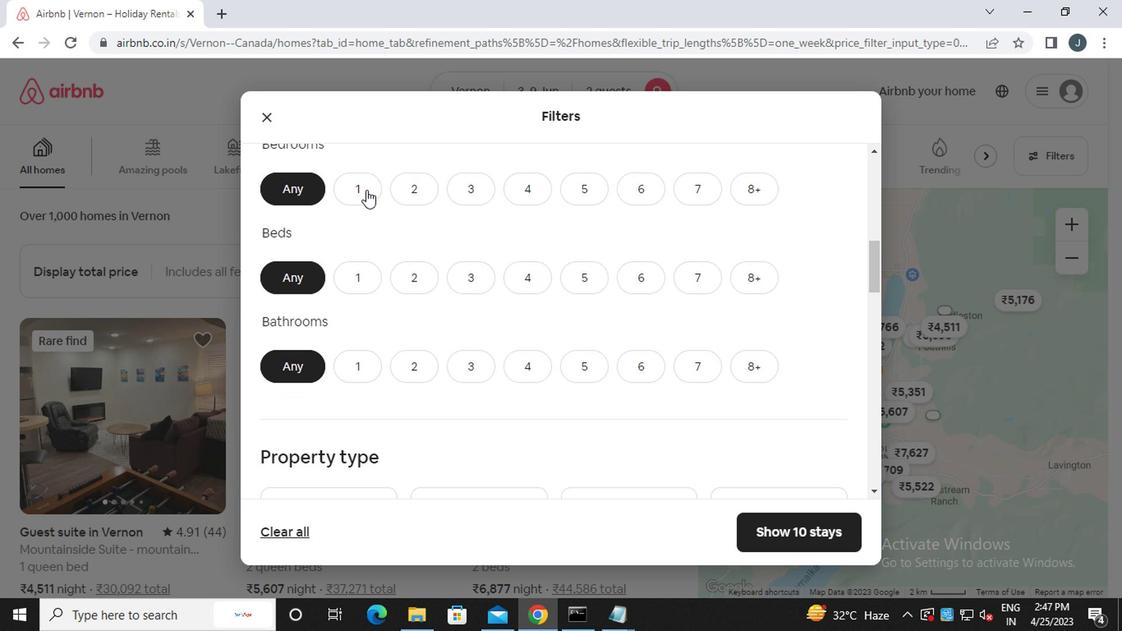 
Action: Mouse moved to (357, 273)
Screenshot: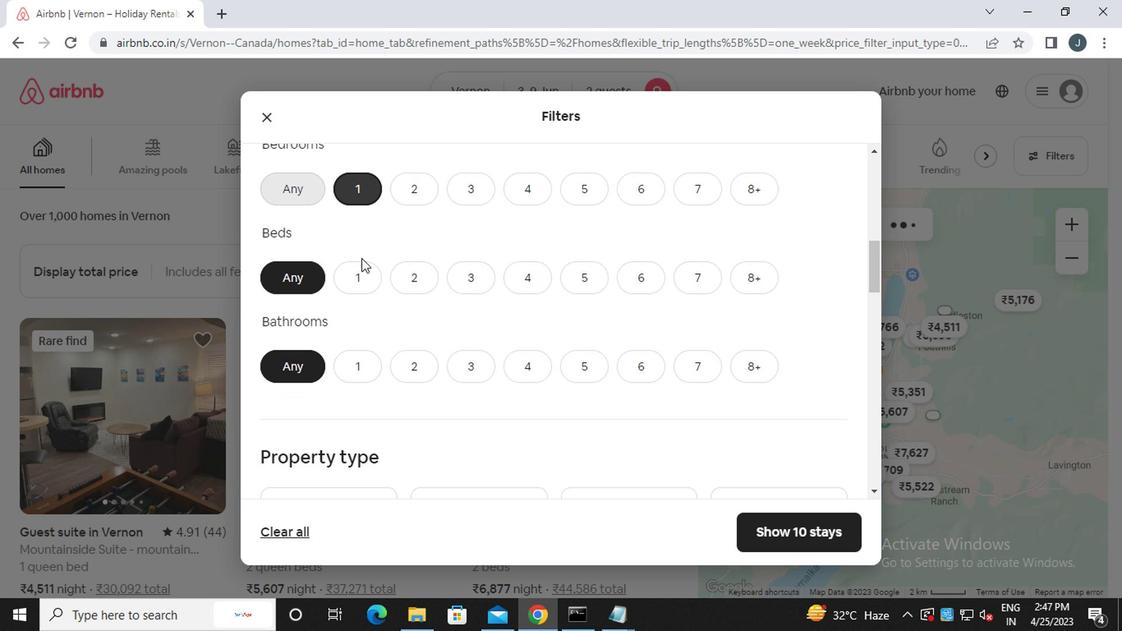 
Action: Mouse pressed left at (357, 273)
Screenshot: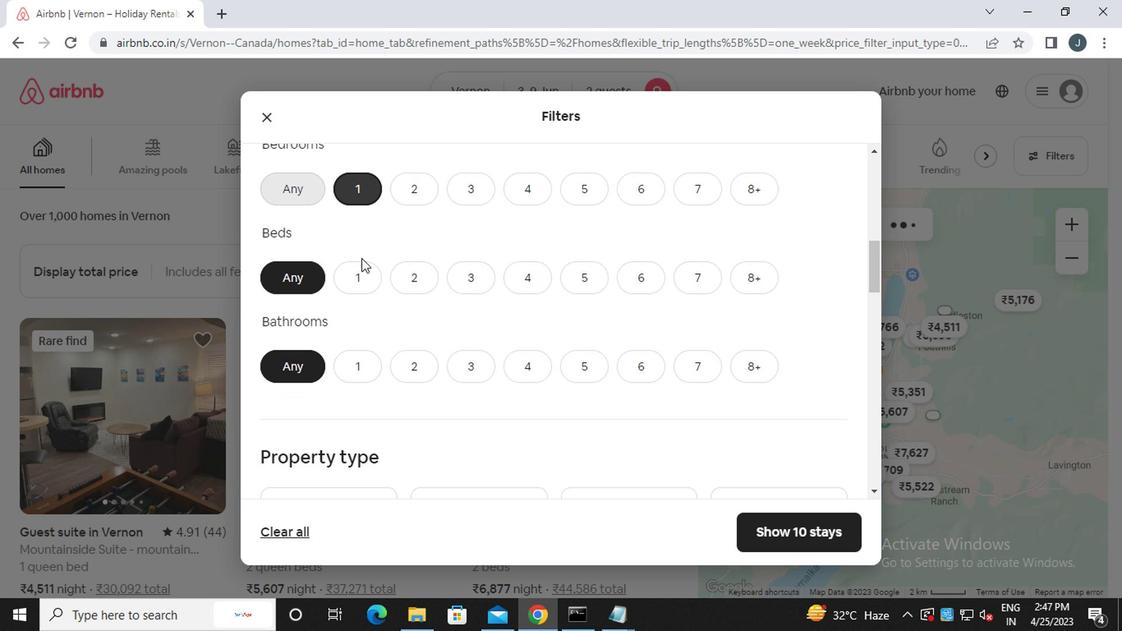 
Action: Mouse moved to (354, 371)
Screenshot: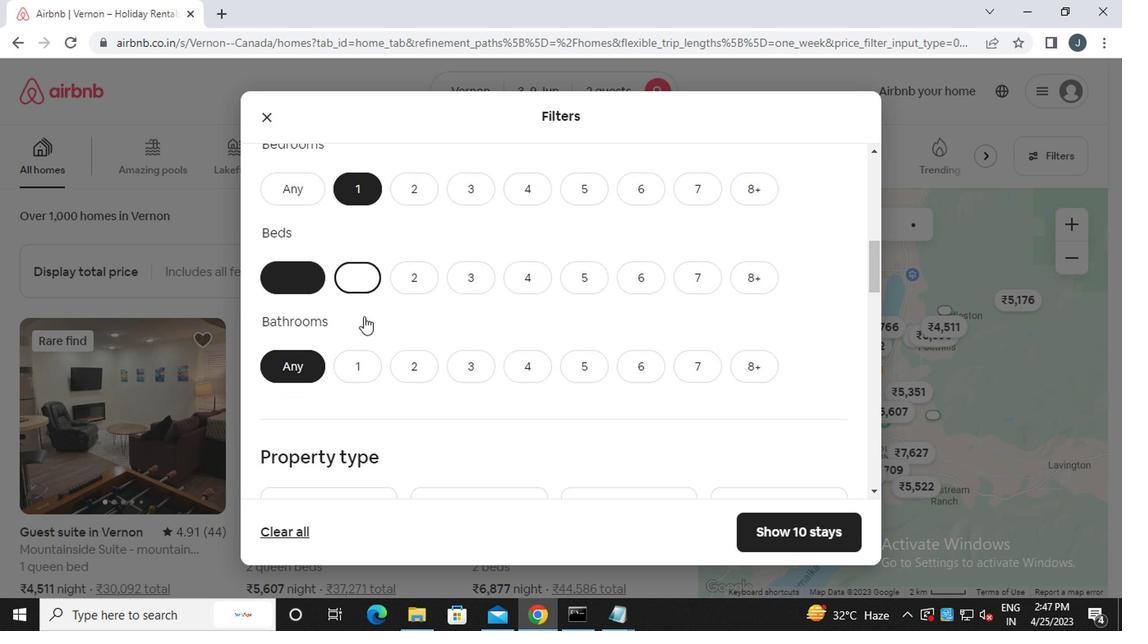 
Action: Mouse pressed left at (354, 371)
Screenshot: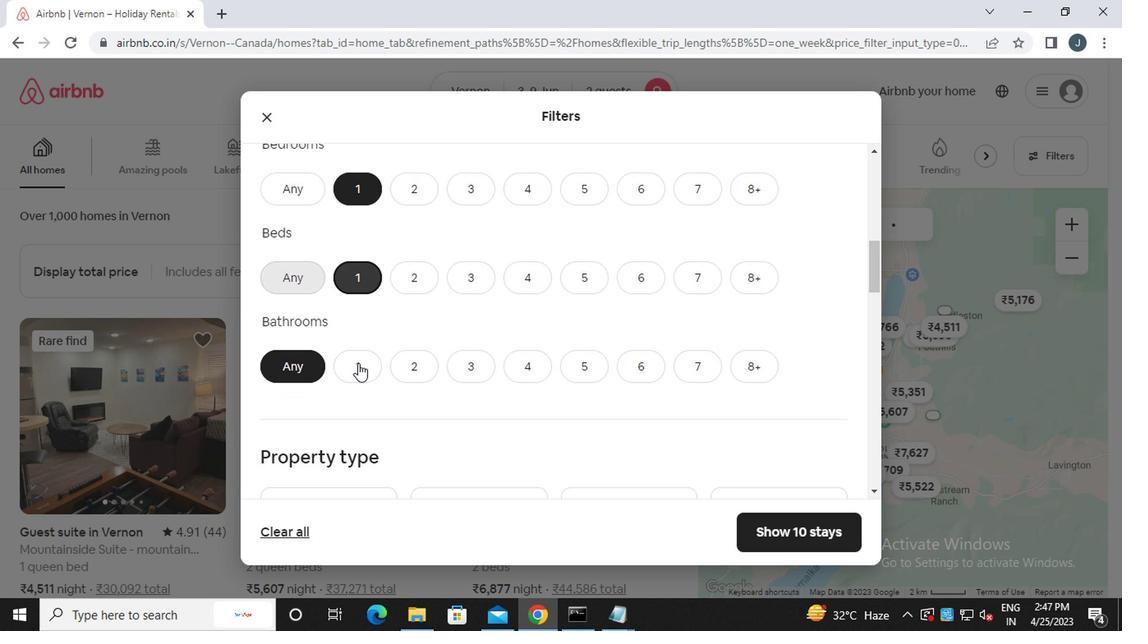 
Action: Mouse moved to (350, 385)
Screenshot: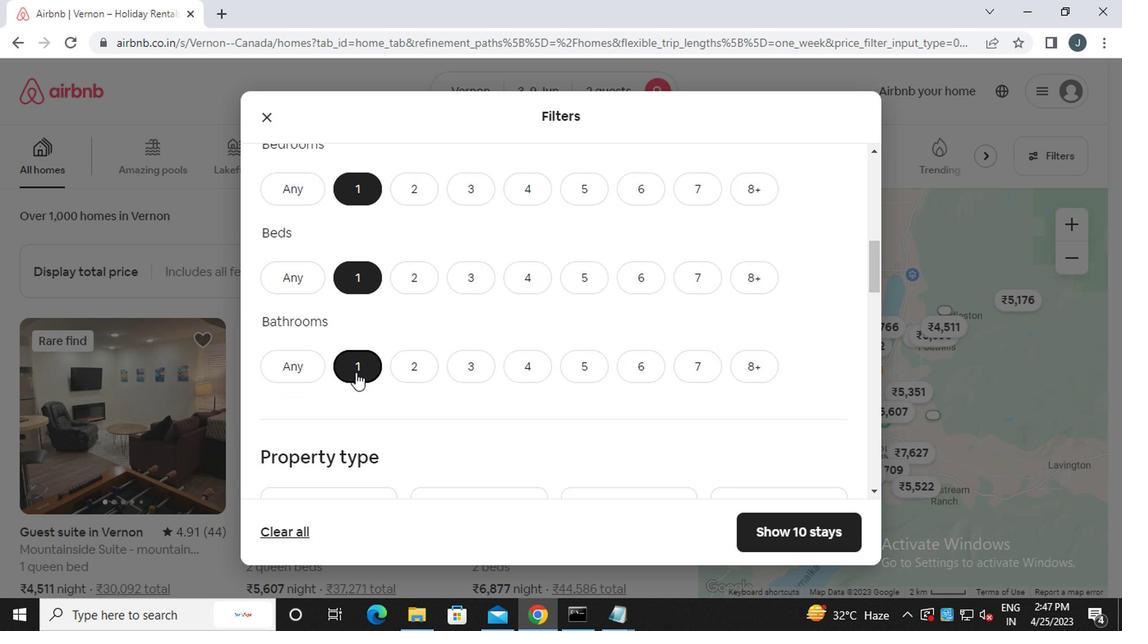 
Action: Mouse scrolled (350, 384) with delta (0, -1)
Screenshot: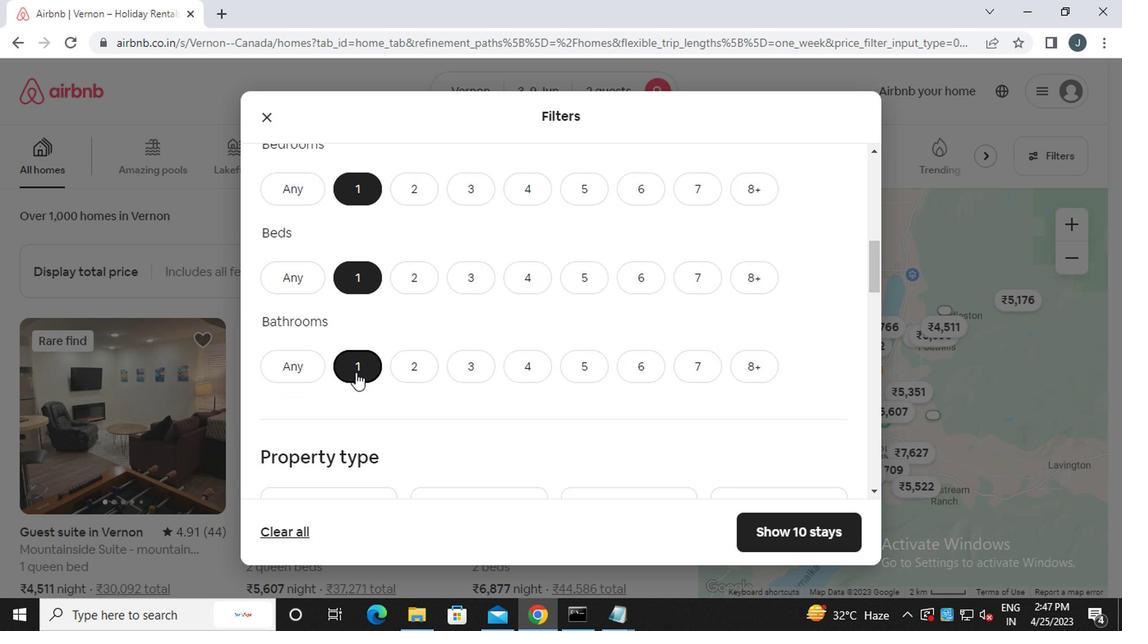 
Action: Mouse moved to (351, 387)
Screenshot: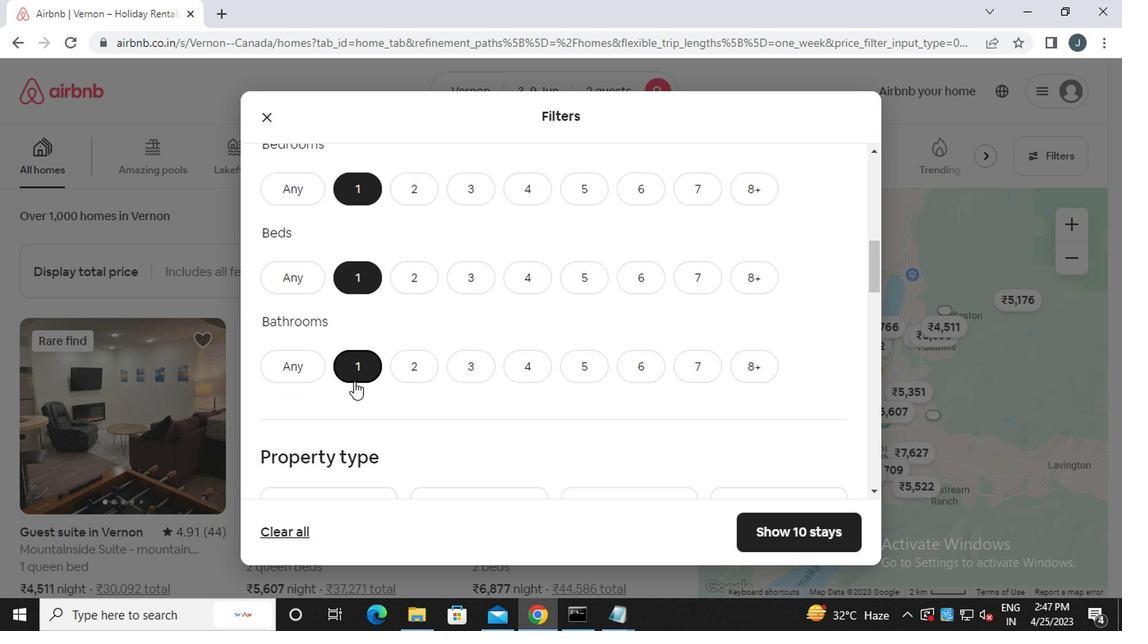 
Action: Mouse scrolled (351, 386) with delta (0, -1)
Screenshot: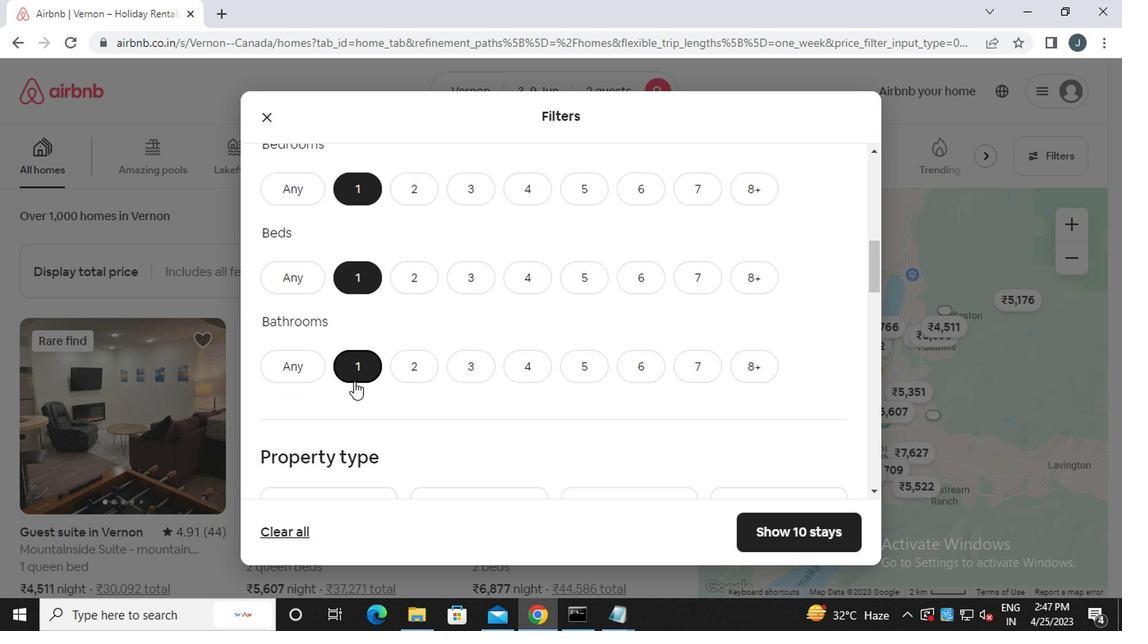 
Action: Mouse scrolled (351, 386) with delta (0, -1)
Screenshot: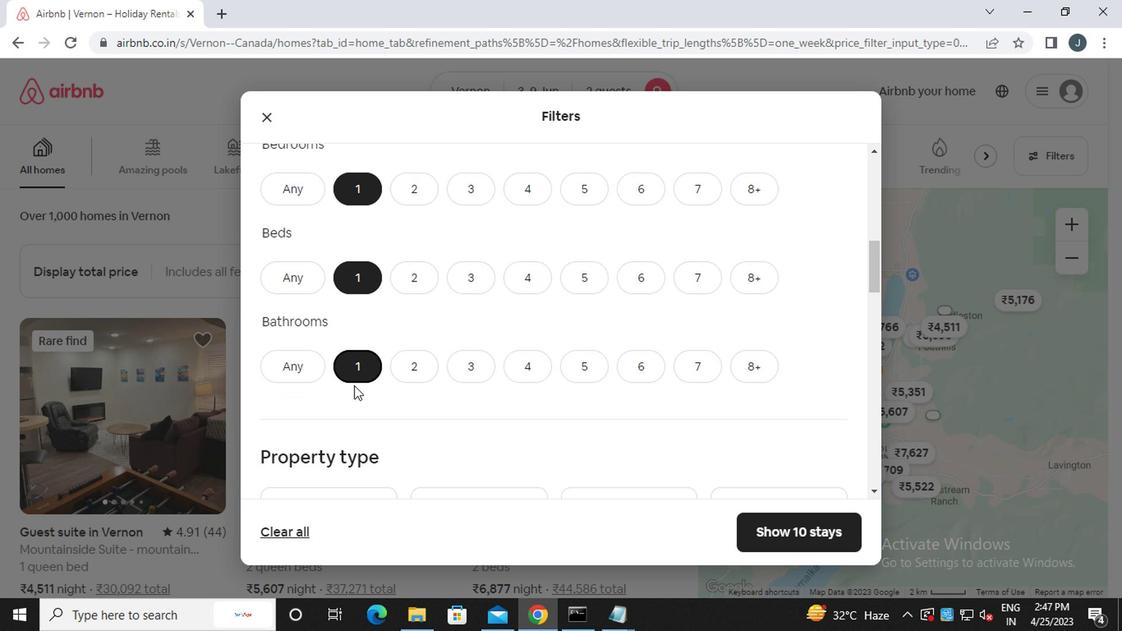 
Action: Mouse scrolled (351, 386) with delta (0, -1)
Screenshot: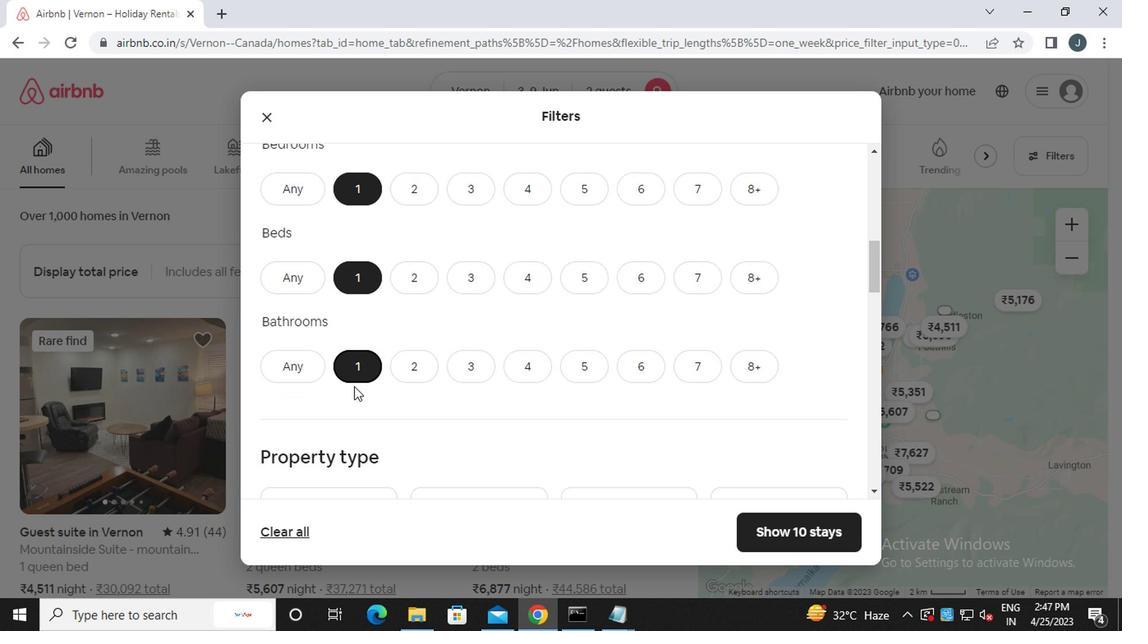 
Action: Mouse moved to (337, 244)
Screenshot: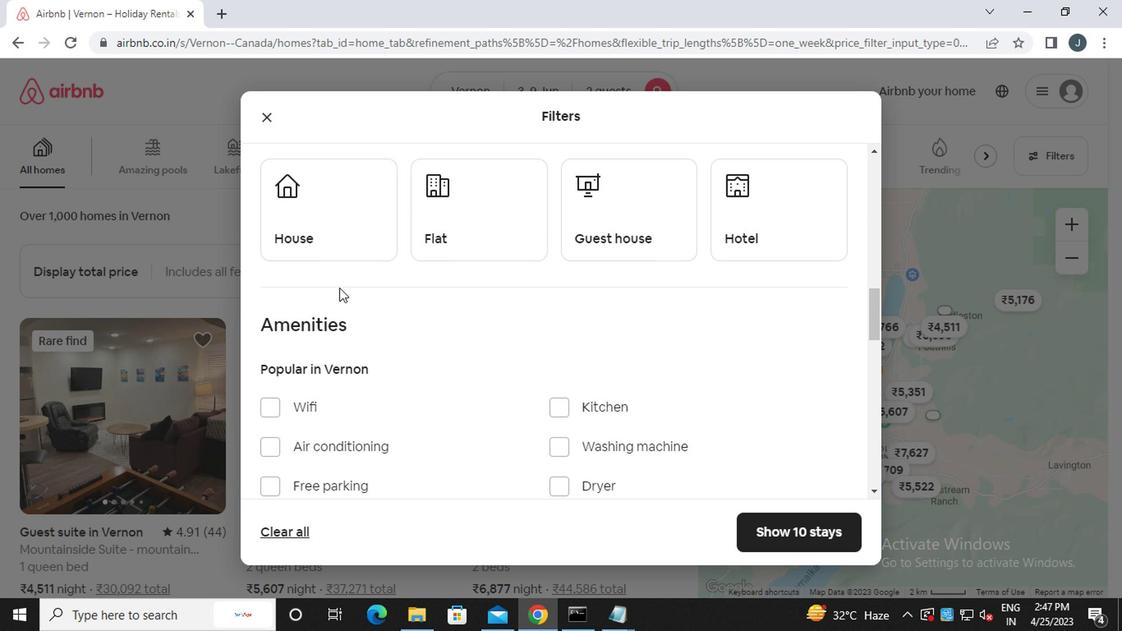 
Action: Mouse pressed left at (337, 244)
Screenshot: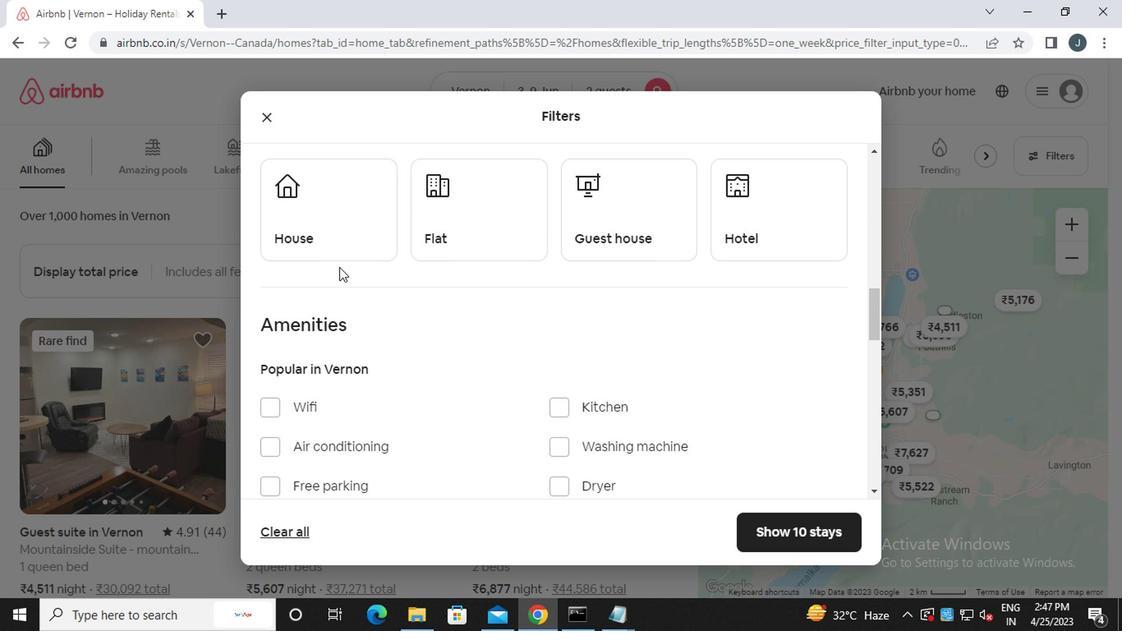
Action: Mouse moved to (470, 218)
Screenshot: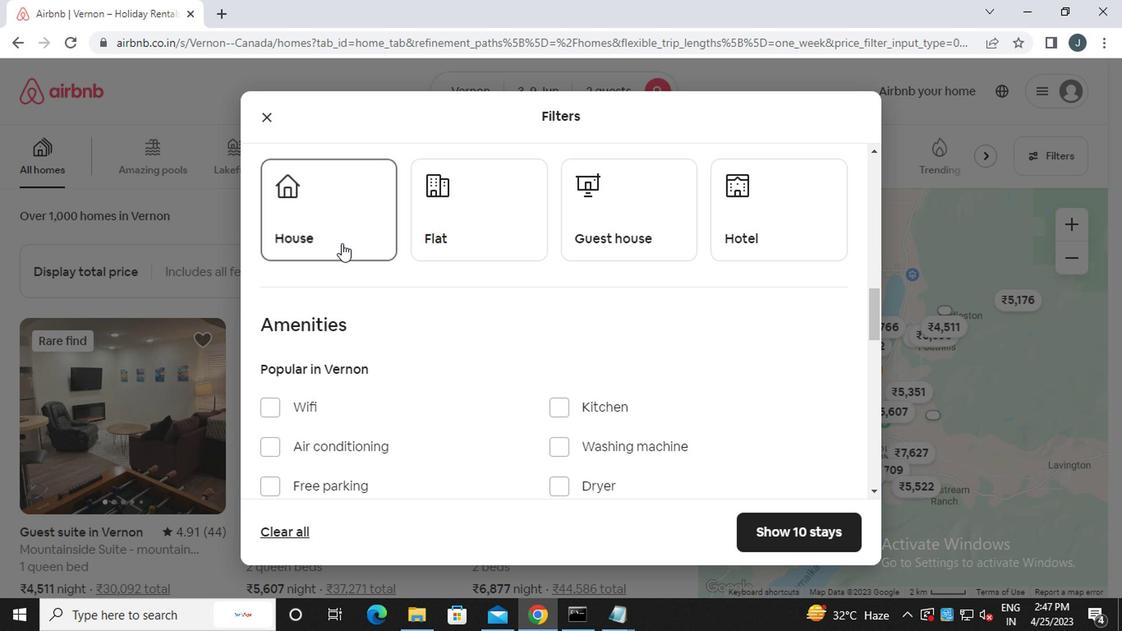 
Action: Mouse pressed left at (470, 218)
Screenshot: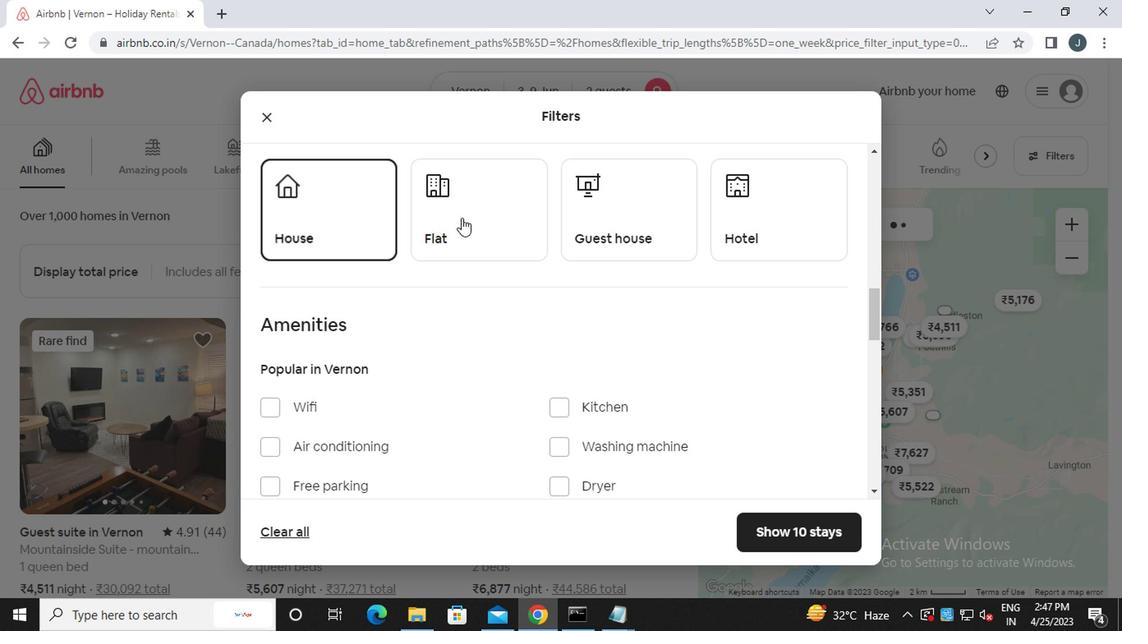 
Action: Mouse moved to (588, 221)
Screenshot: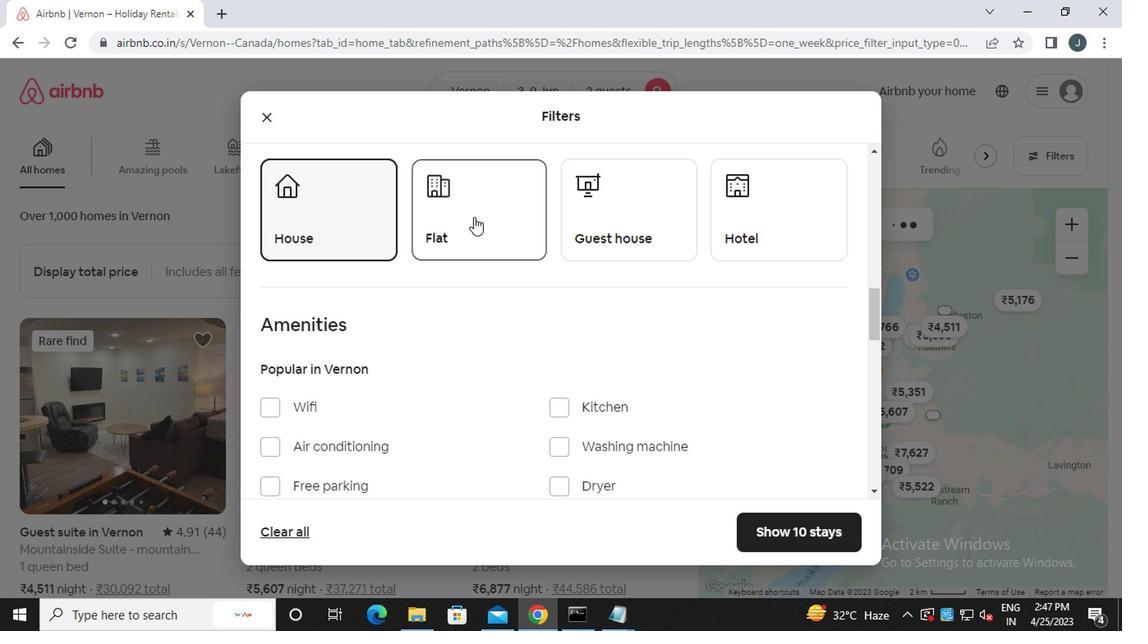 
Action: Mouse pressed left at (588, 221)
Screenshot: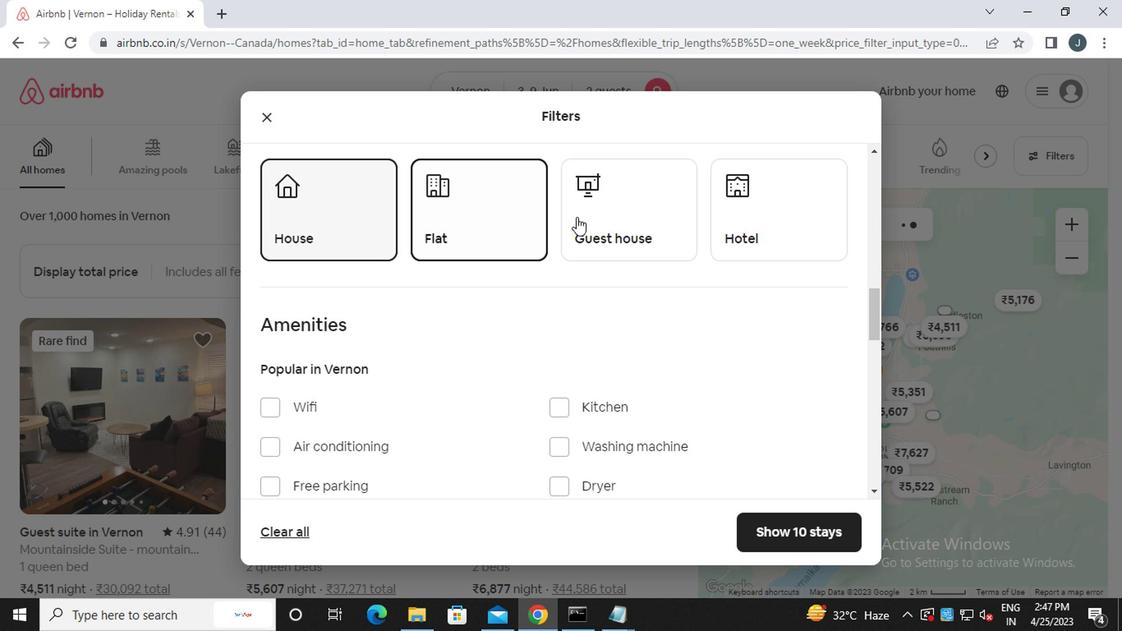 
Action: Mouse moved to (775, 213)
Screenshot: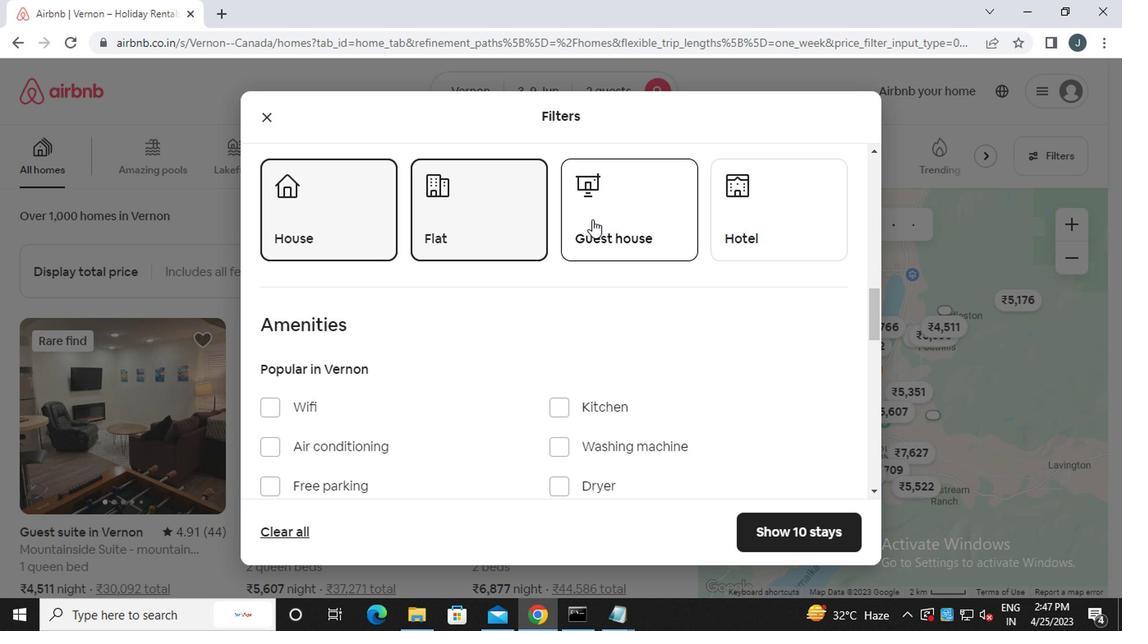 
Action: Mouse pressed left at (775, 213)
Screenshot: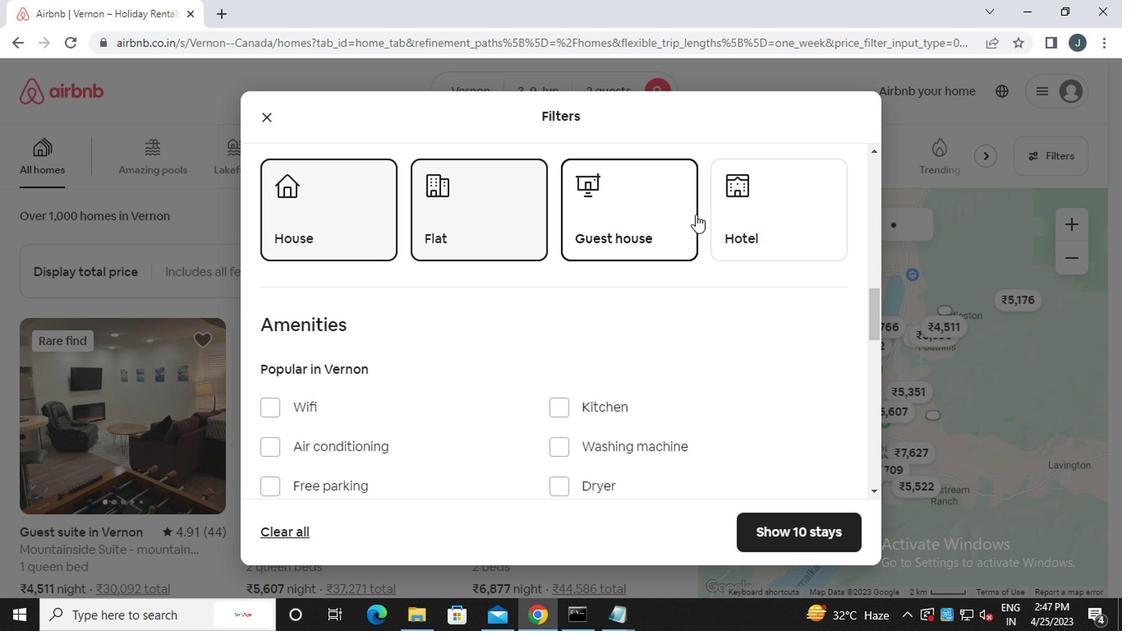 
Action: Mouse moved to (394, 349)
Screenshot: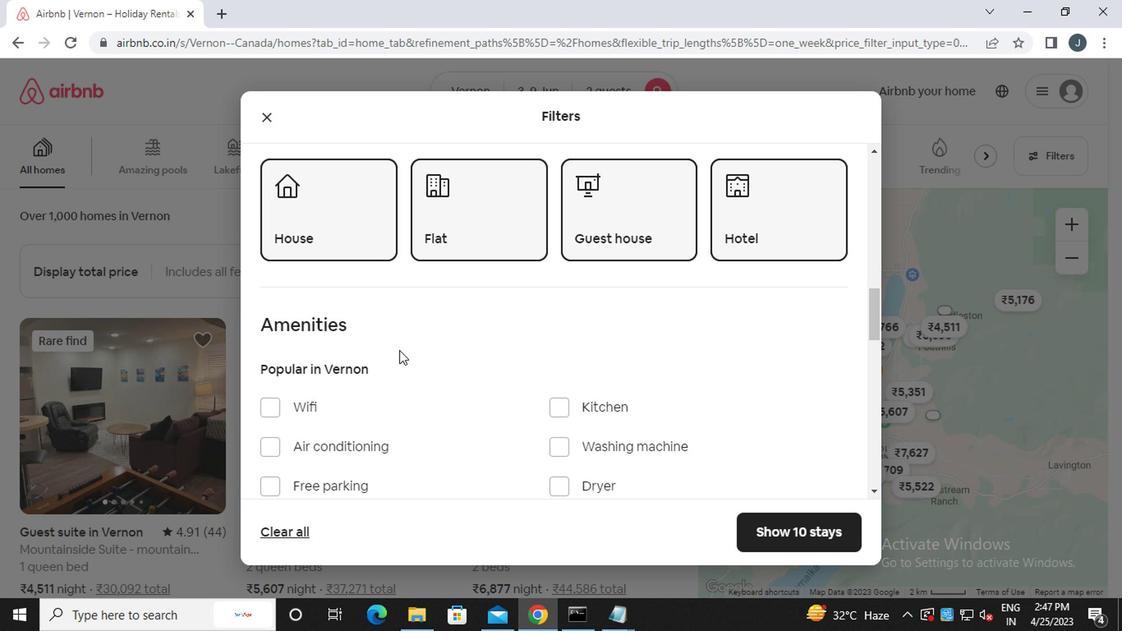 
Action: Mouse scrolled (394, 347) with delta (0, -1)
Screenshot: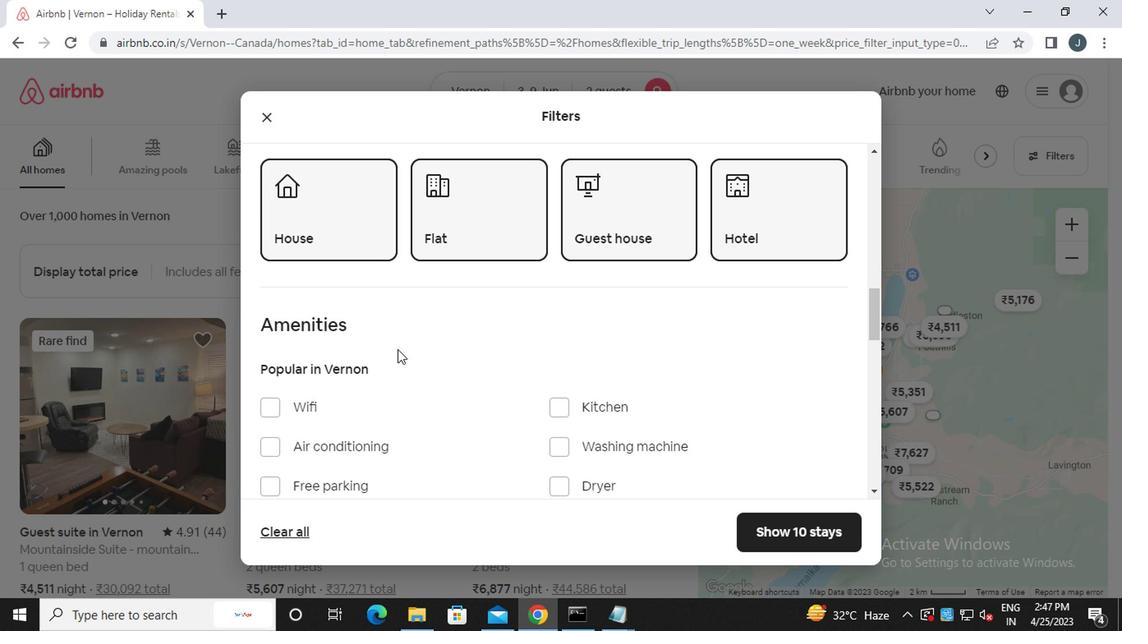 
Action: Mouse scrolled (394, 347) with delta (0, -1)
Screenshot: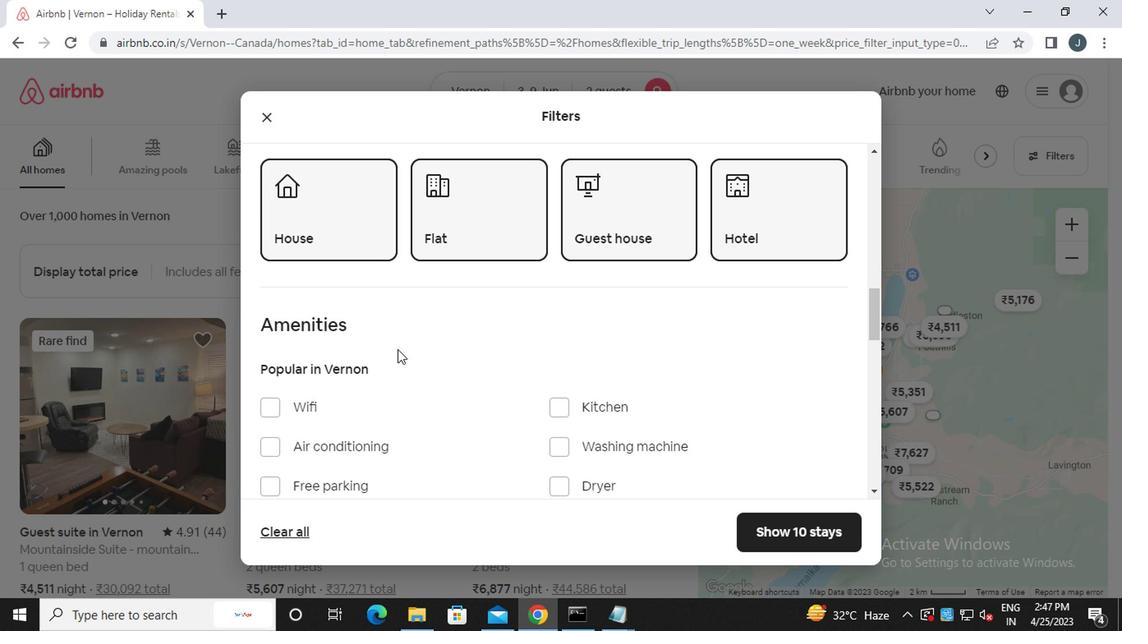 
Action: Mouse scrolled (394, 347) with delta (0, -1)
Screenshot: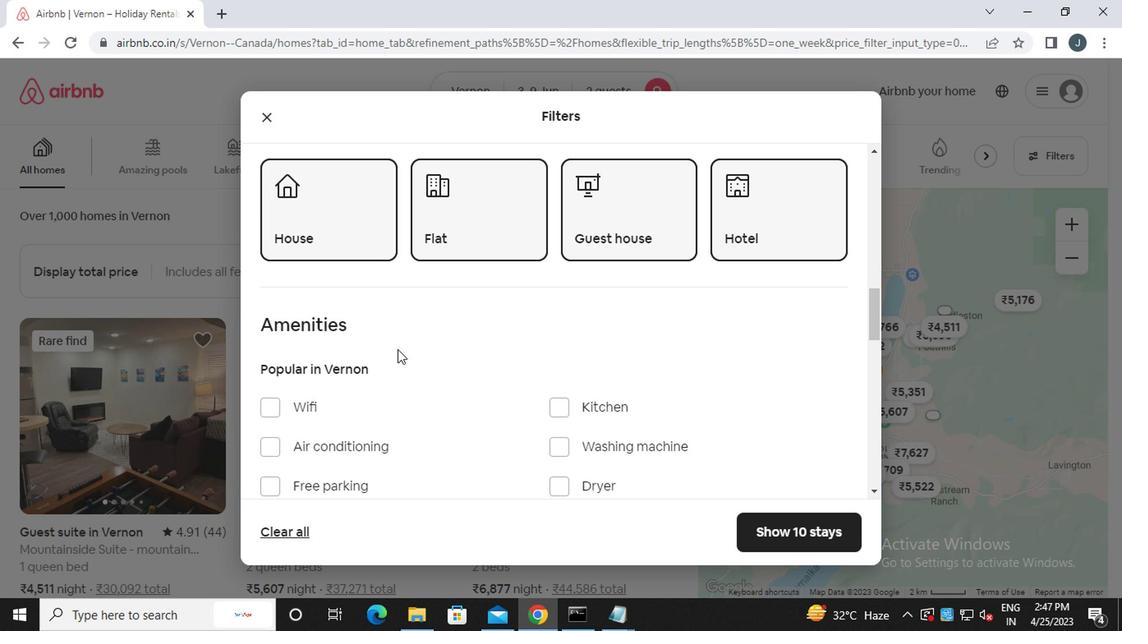 
Action: Mouse moved to (396, 347)
Screenshot: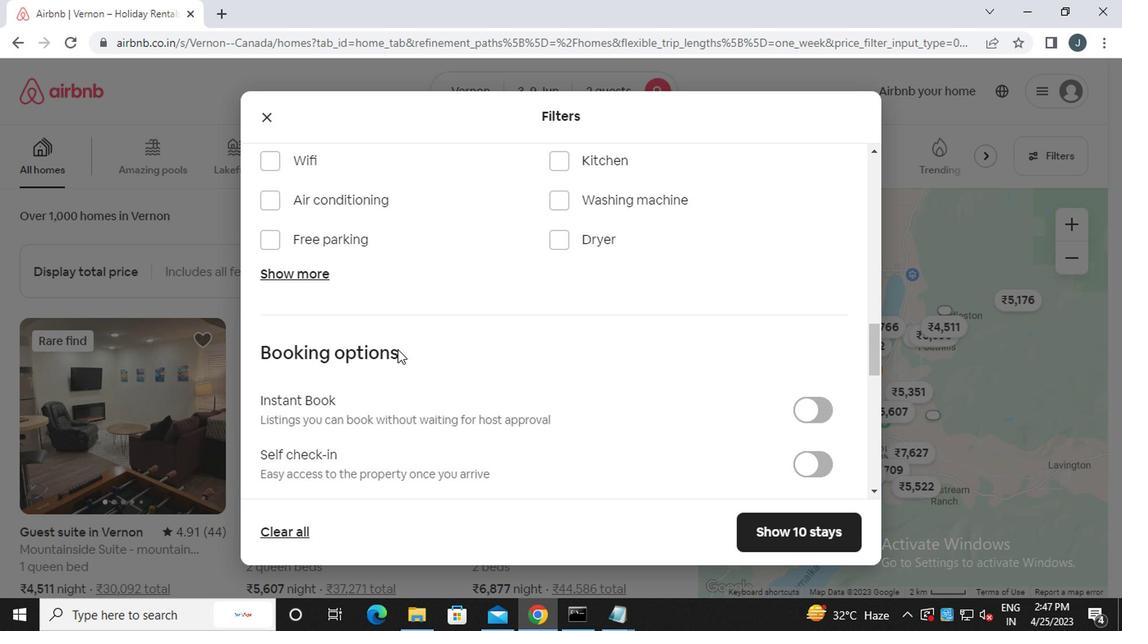
Action: Mouse scrolled (396, 347) with delta (0, 0)
Screenshot: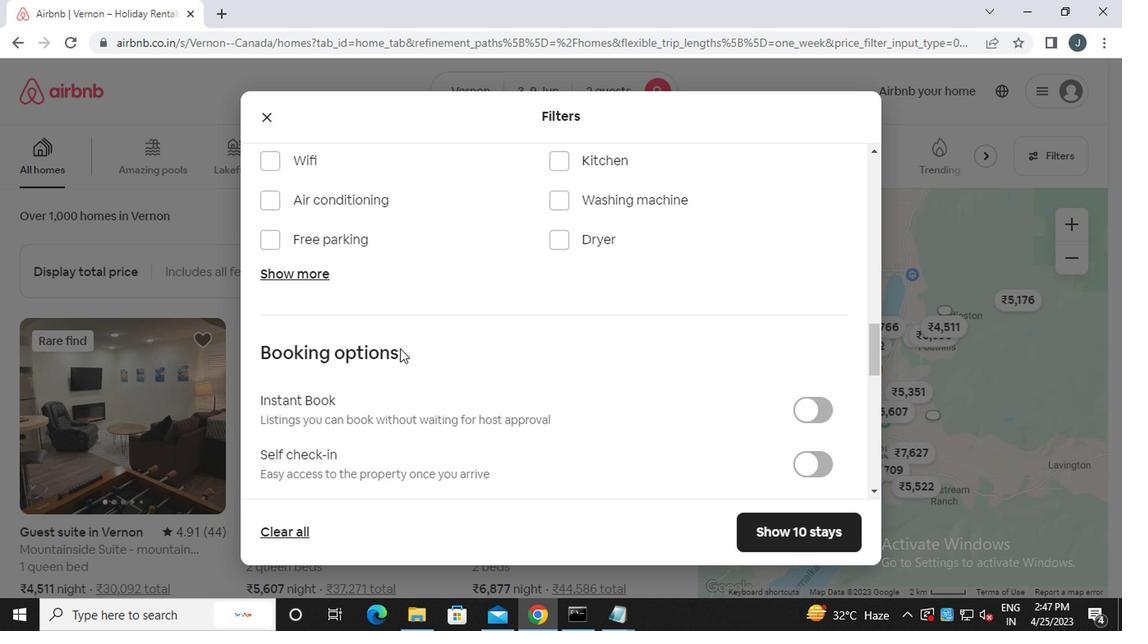 
Action: Mouse scrolled (396, 347) with delta (0, 0)
Screenshot: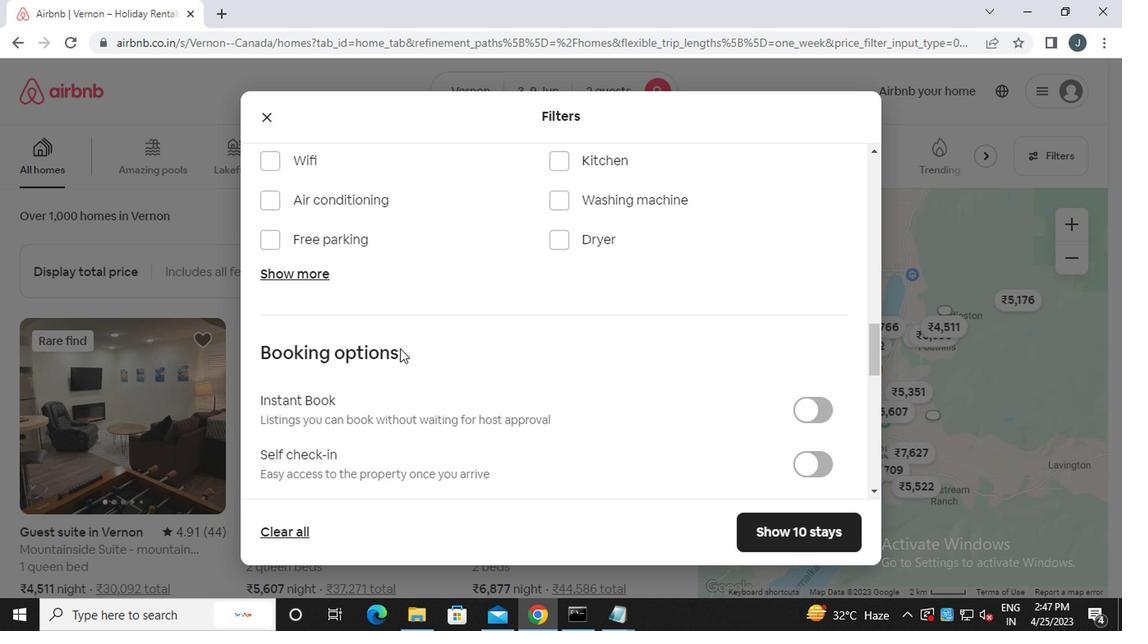 
Action: Mouse scrolled (396, 347) with delta (0, 0)
Screenshot: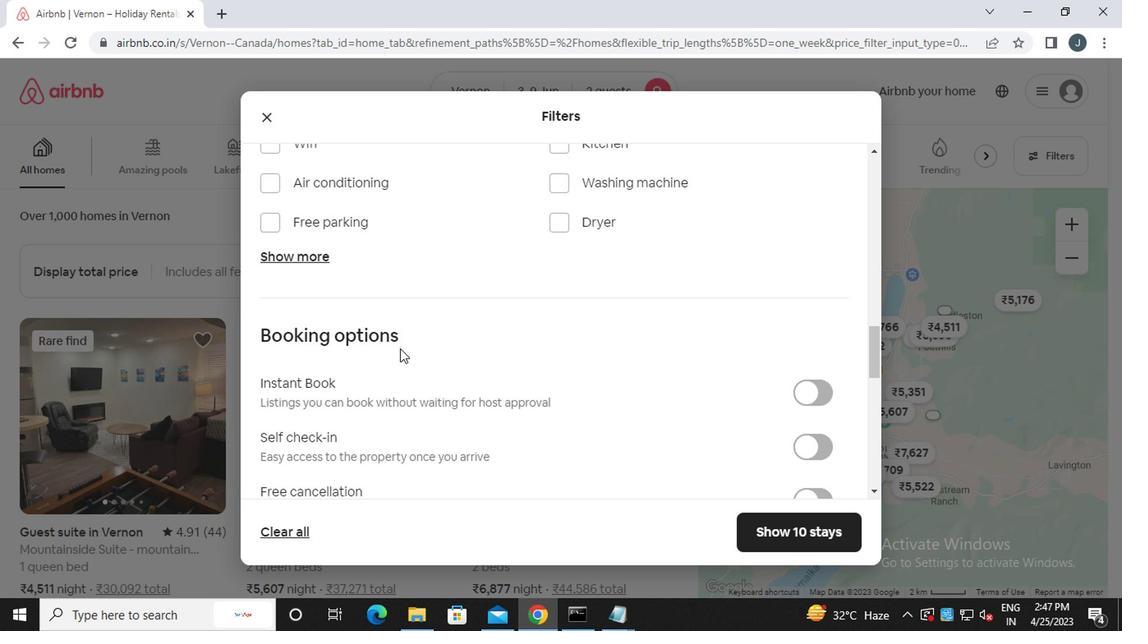 
Action: Mouse moved to (812, 216)
Screenshot: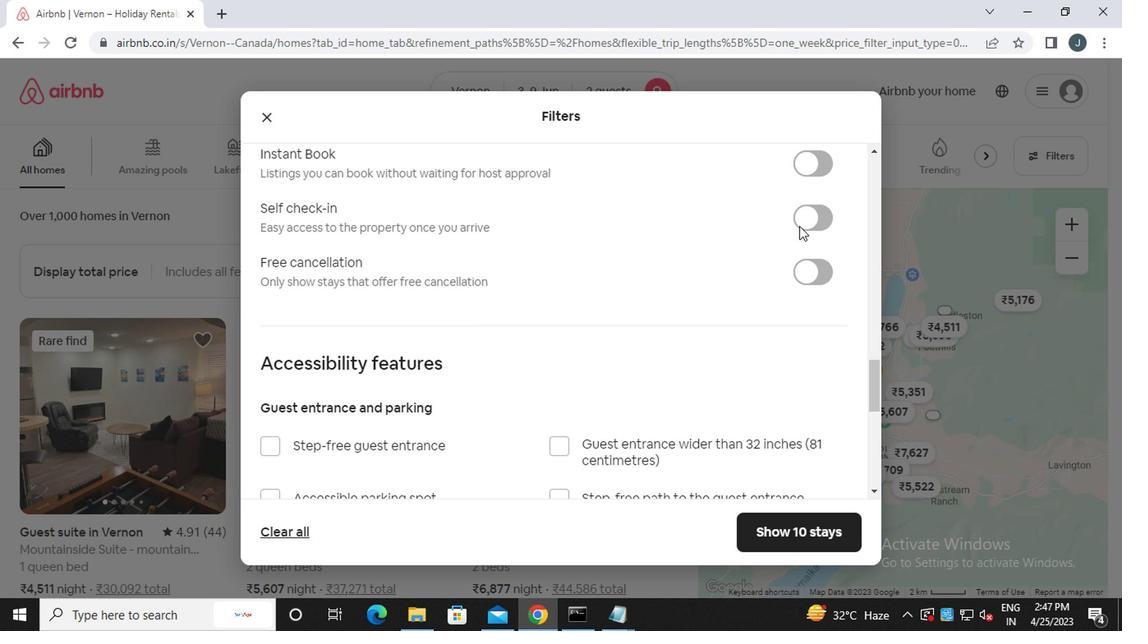 
Action: Mouse pressed left at (812, 216)
Screenshot: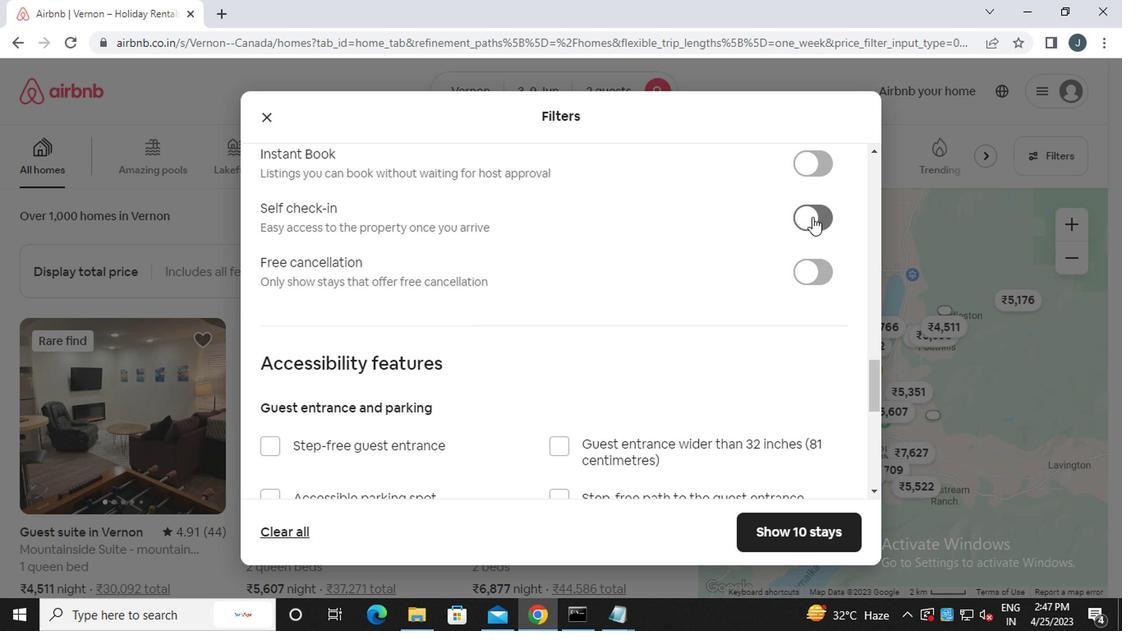 
Action: Mouse moved to (499, 360)
Screenshot: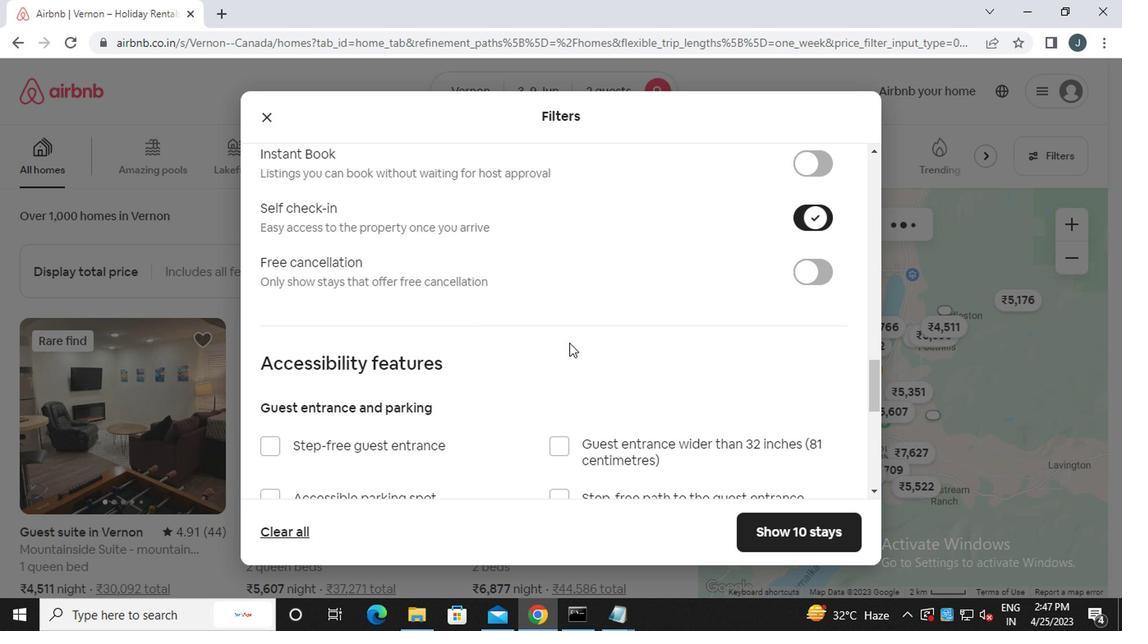 
Action: Mouse scrolled (499, 360) with delta (0, 0)
Screenshot: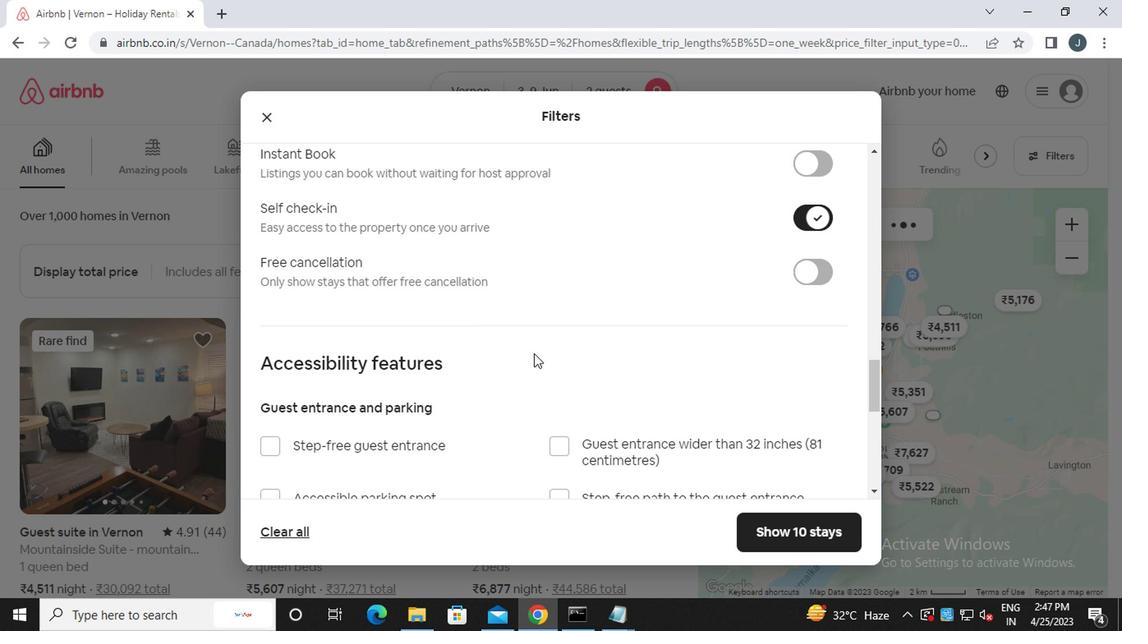 
Action: Mouse moved to (497, 362)
Screenshot: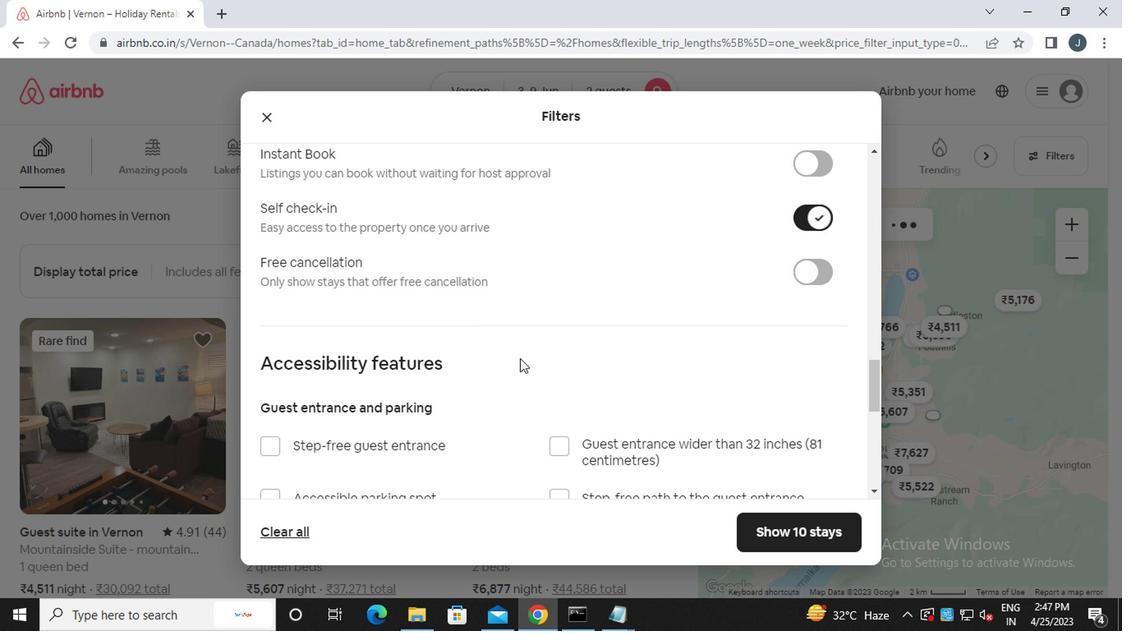 
Action: Mouse scrolled (497, 361) with delta (0, 0)
Screenshot: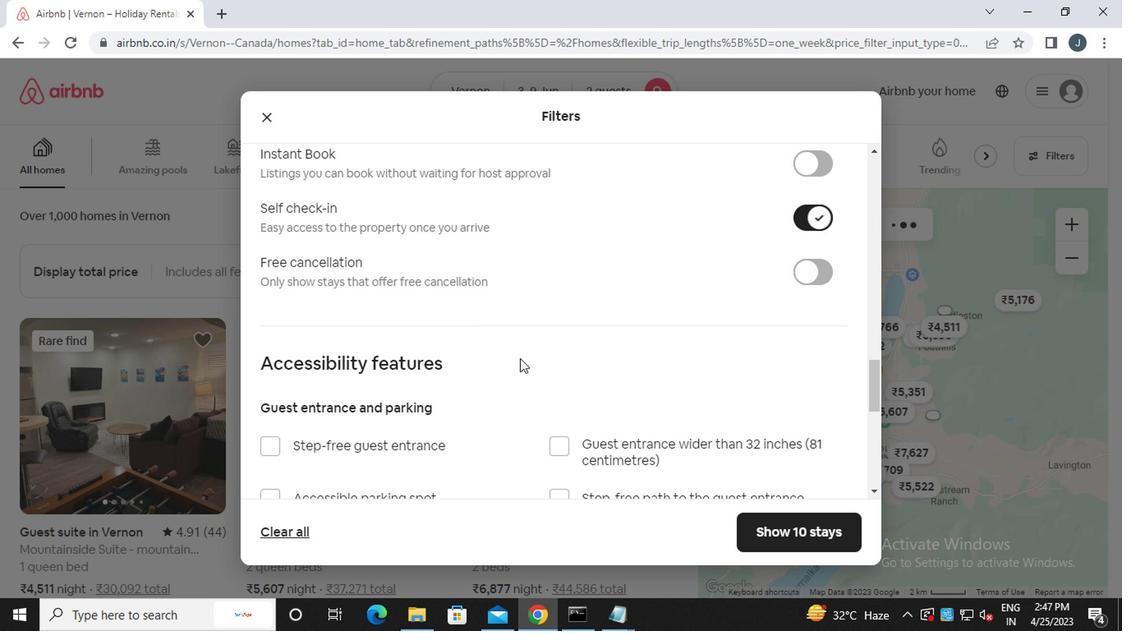 
Action: Mouse moved to (496, 362)
Screenshot: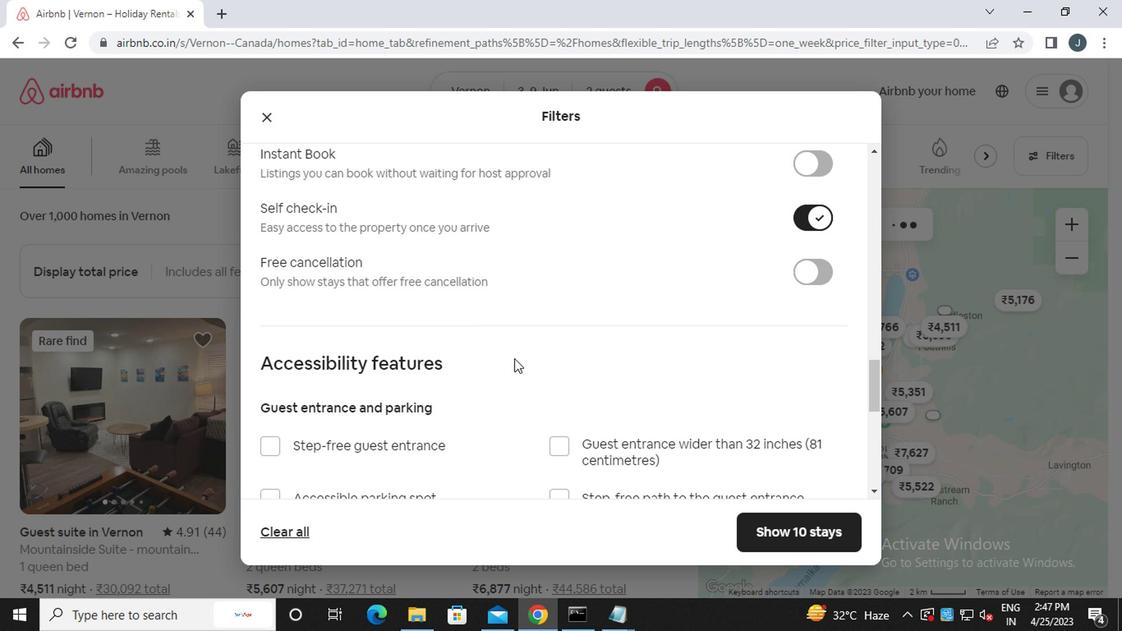 
Action: Mouse scrolled (496, 361) with delta (0, 0)
Screenshot: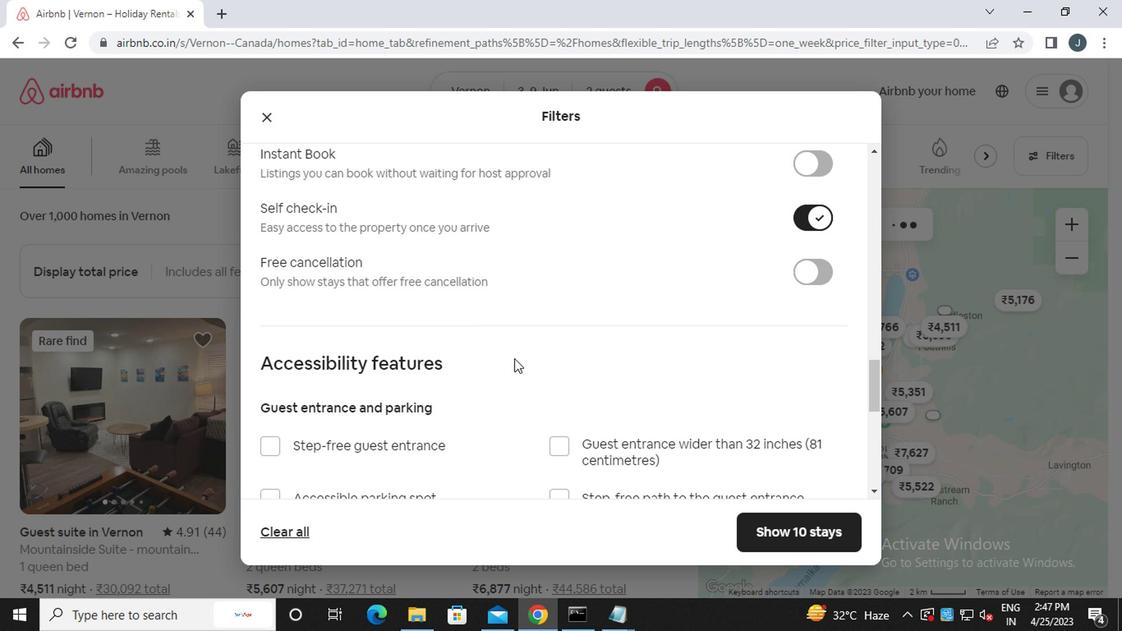 
Action: Mouse scrolled (496, 361) with delta (0, 0)
Screenshot: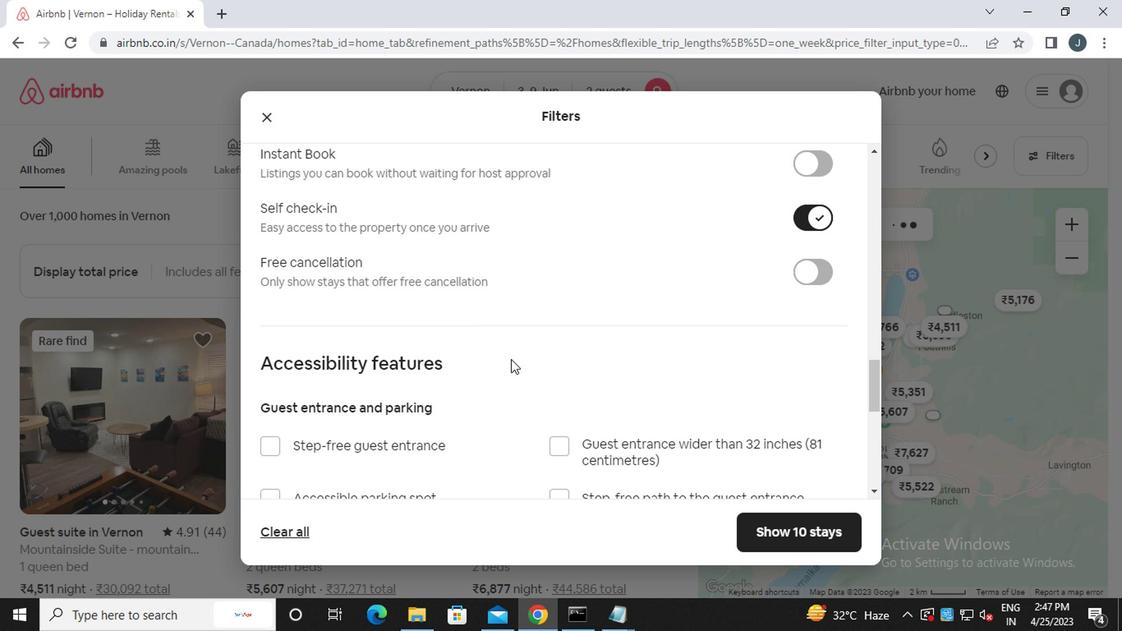 
Action: Mouse moved to (496, 363)
Screenshot: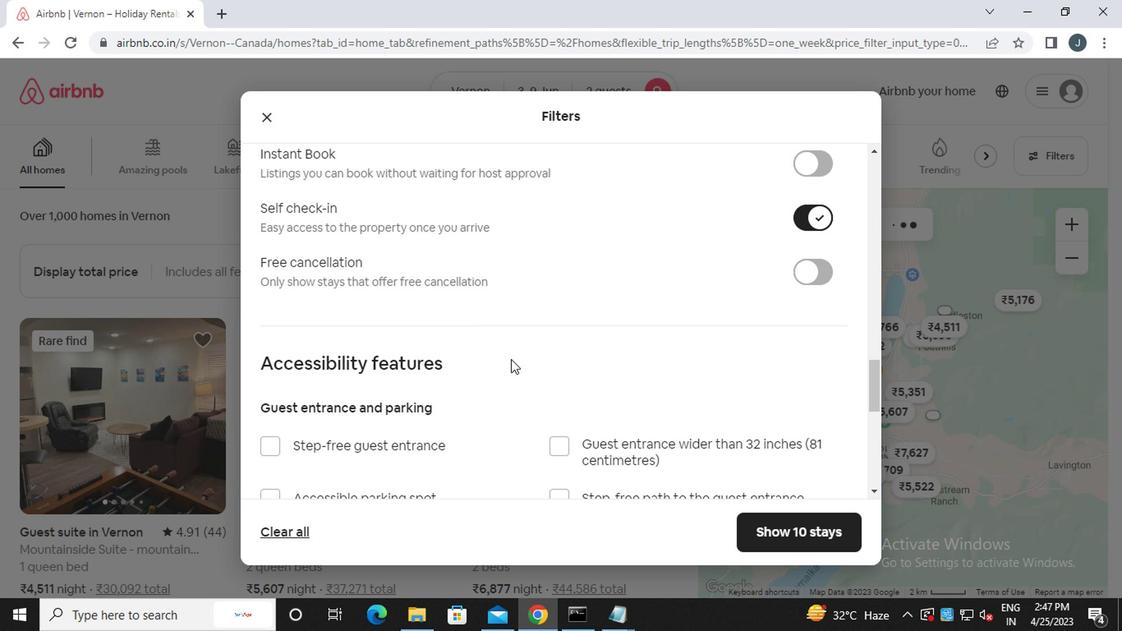 
Action: Mouse scrolled (496, 362) with delta (0, 0)
Screenshot: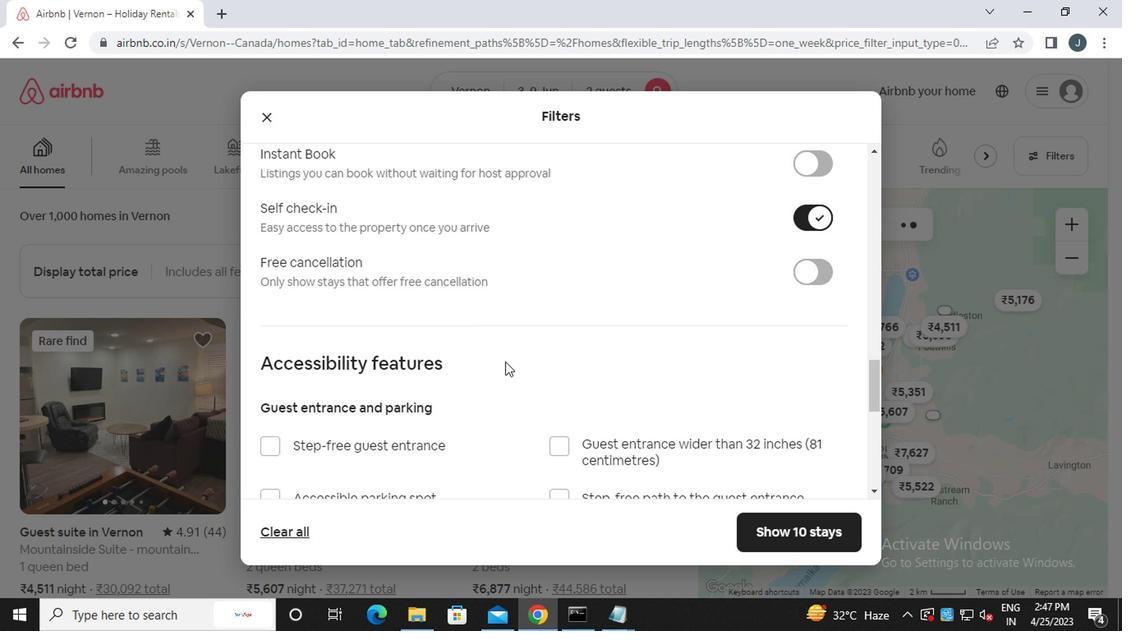 
Action: Mouse scrolled (496, 362) with delta (0, 0)
Screenshot: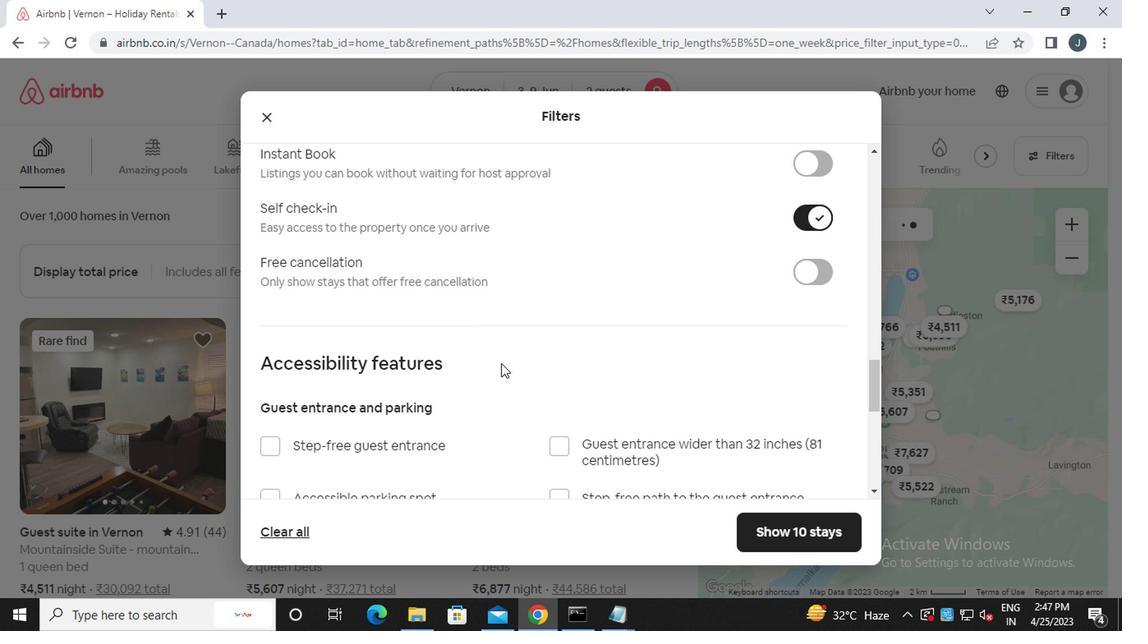 
Action: Mouse moved to (260, 390)
Screenshot: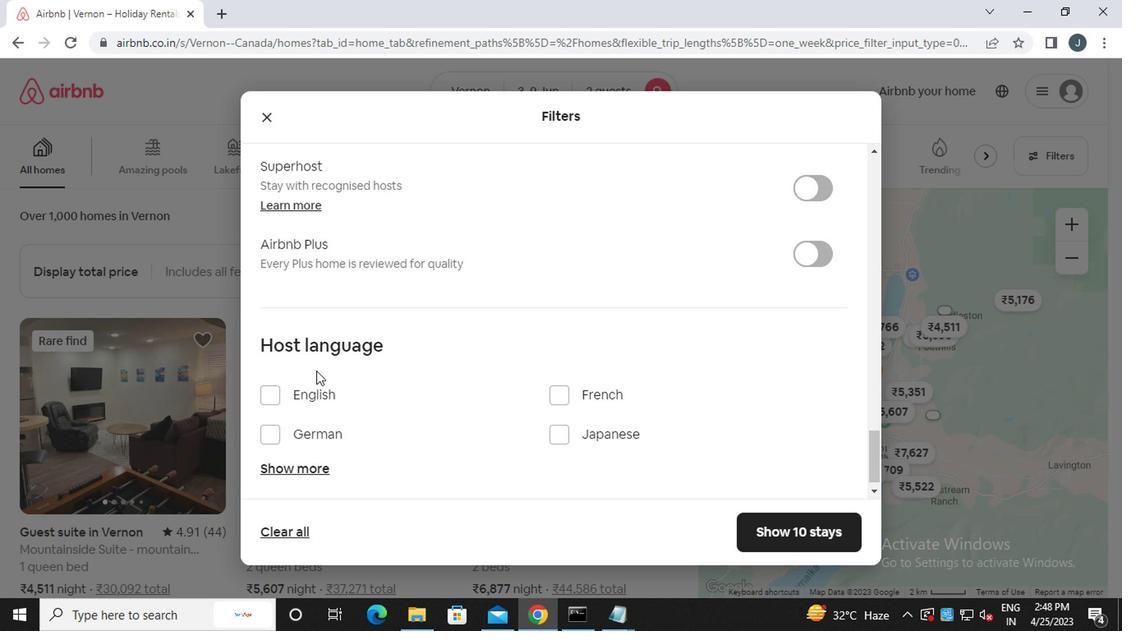 
Action: Mouse pressed left at (260, 390)
Screenshot: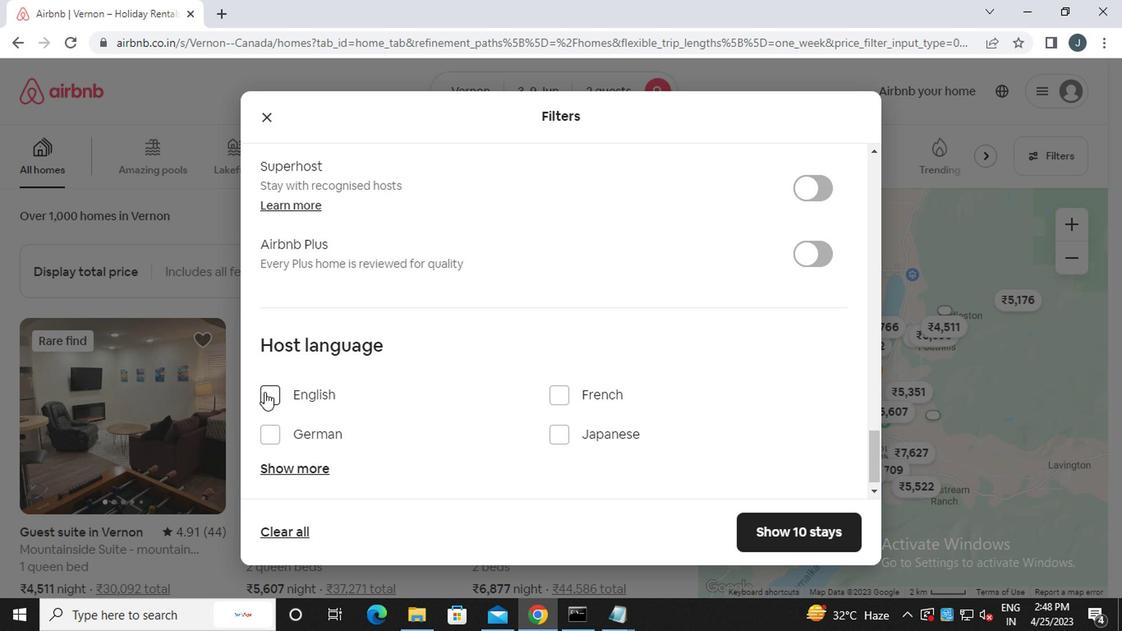 
Action: Mouse moved to (797, 525)
Screenshot: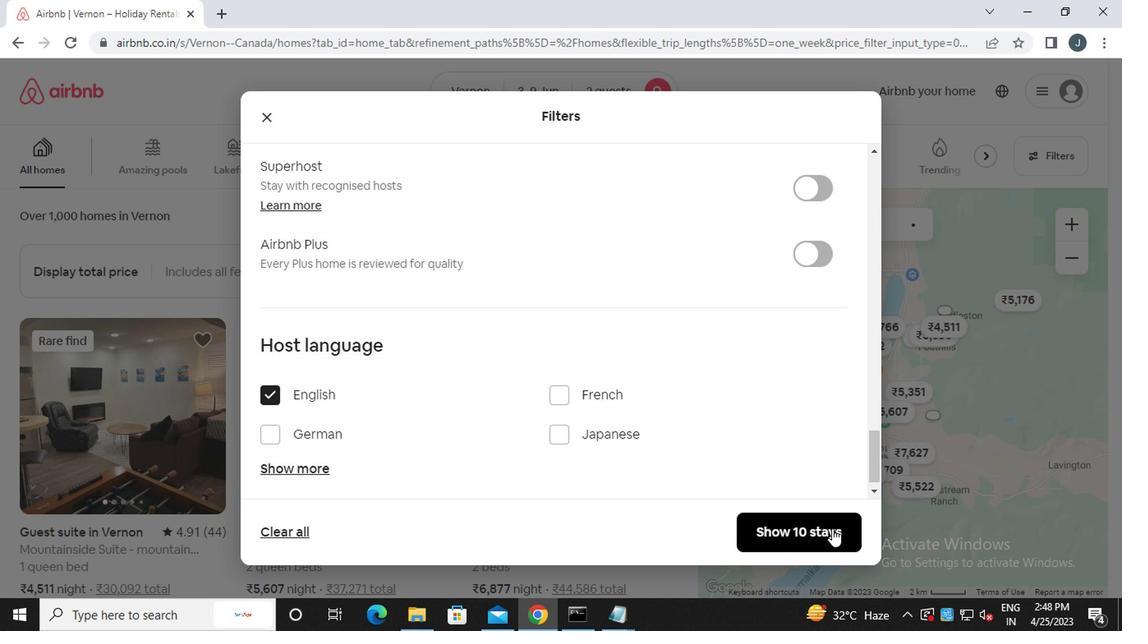
Action: Mouse pressed left at (797, 525)
Screenshot: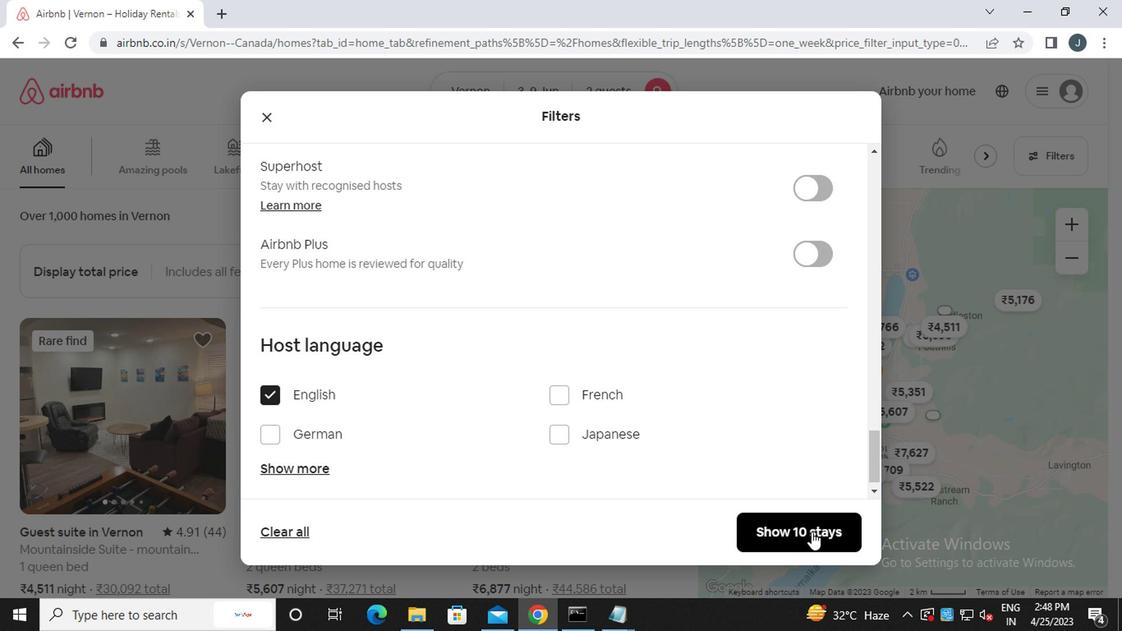 
Action: Mouse moved to (783, 512)
Screenshot: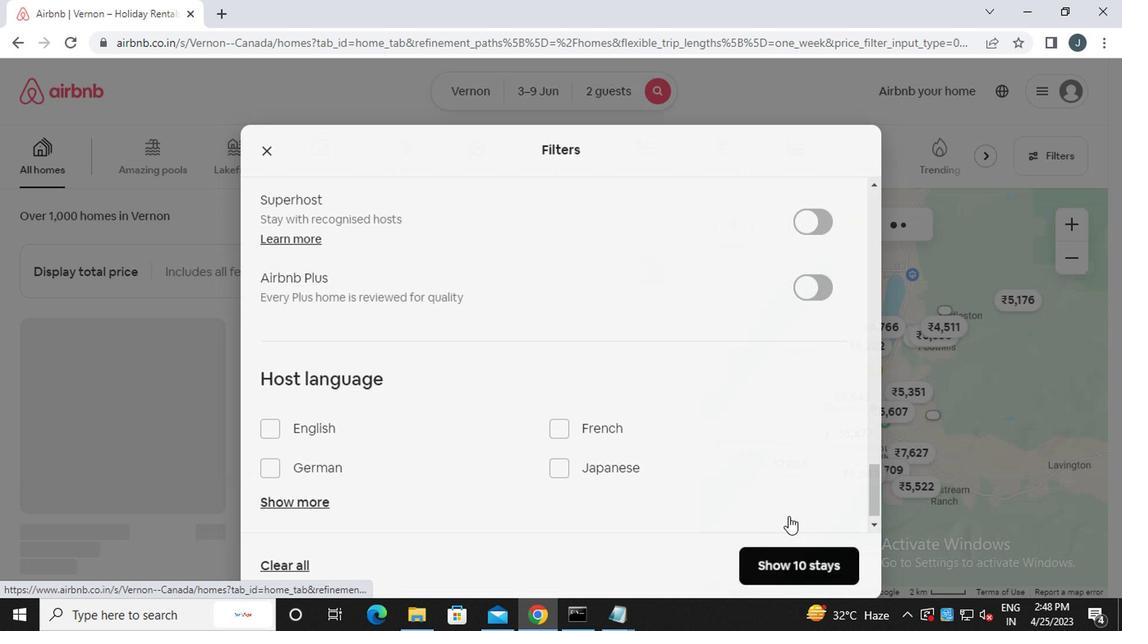 
